 Task: Create a due date automation when advanced on, 2 days after a card is due add dates due today at 11:00 AM.
Action: Mouse moved to (1366, 110)
Screenshot: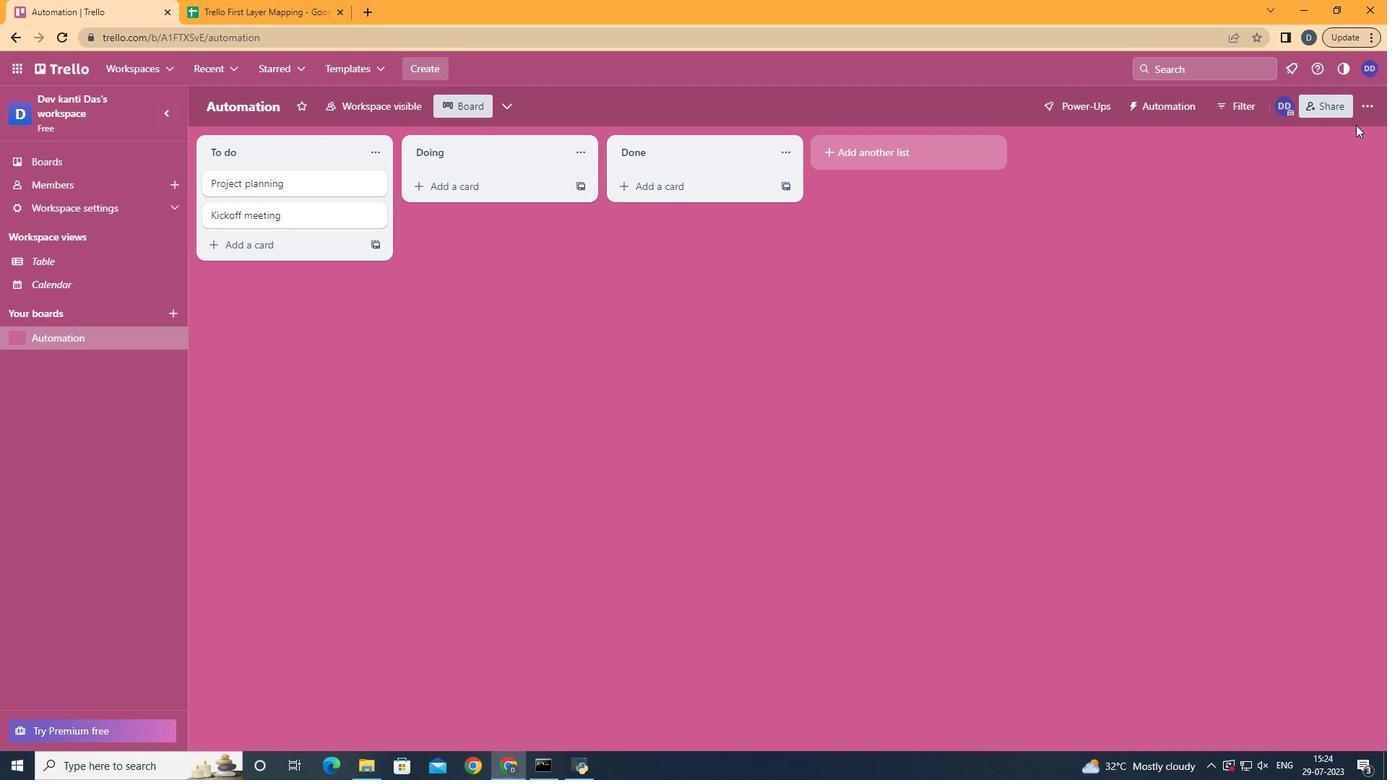 
Action: Mouse pressed left at (1366, 110)
Screenshot: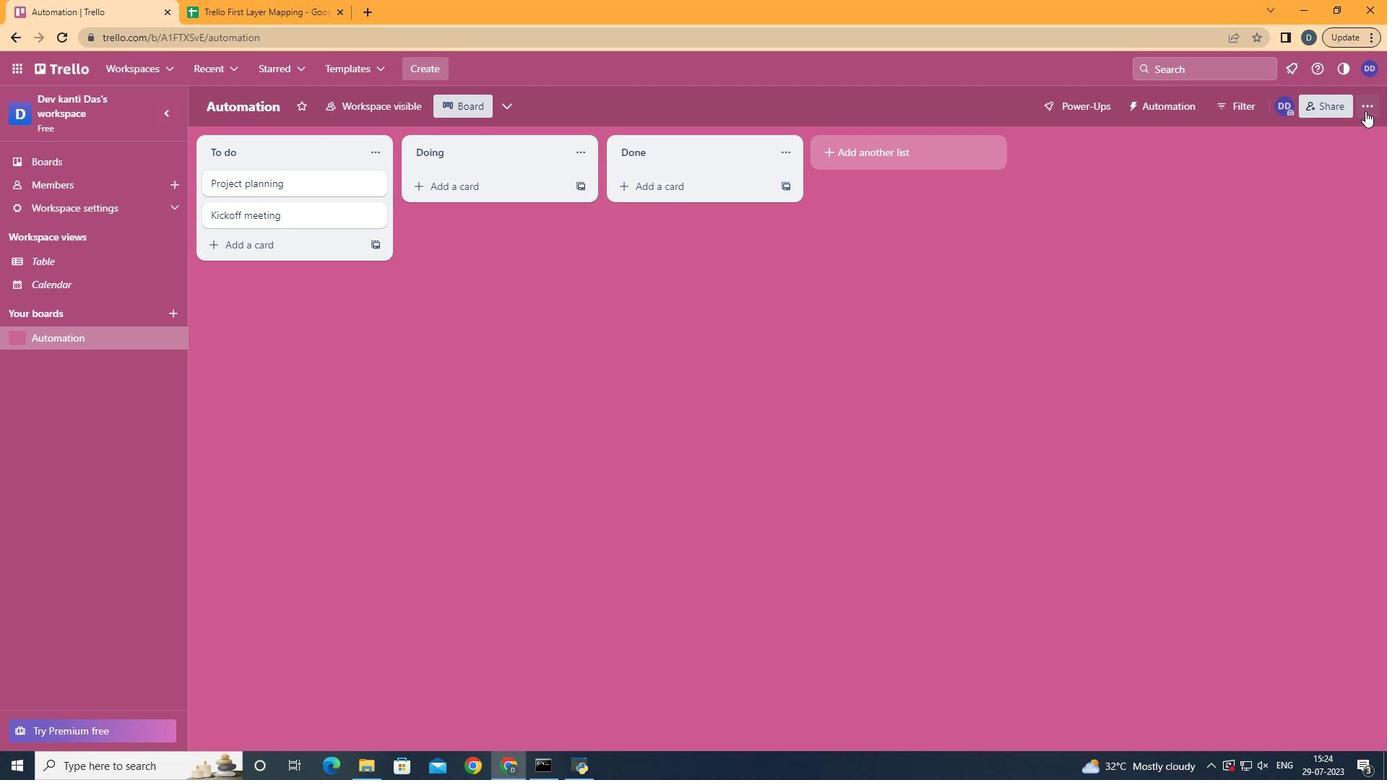 
Action: Mouse moved to (1254, 314)
Screenshot: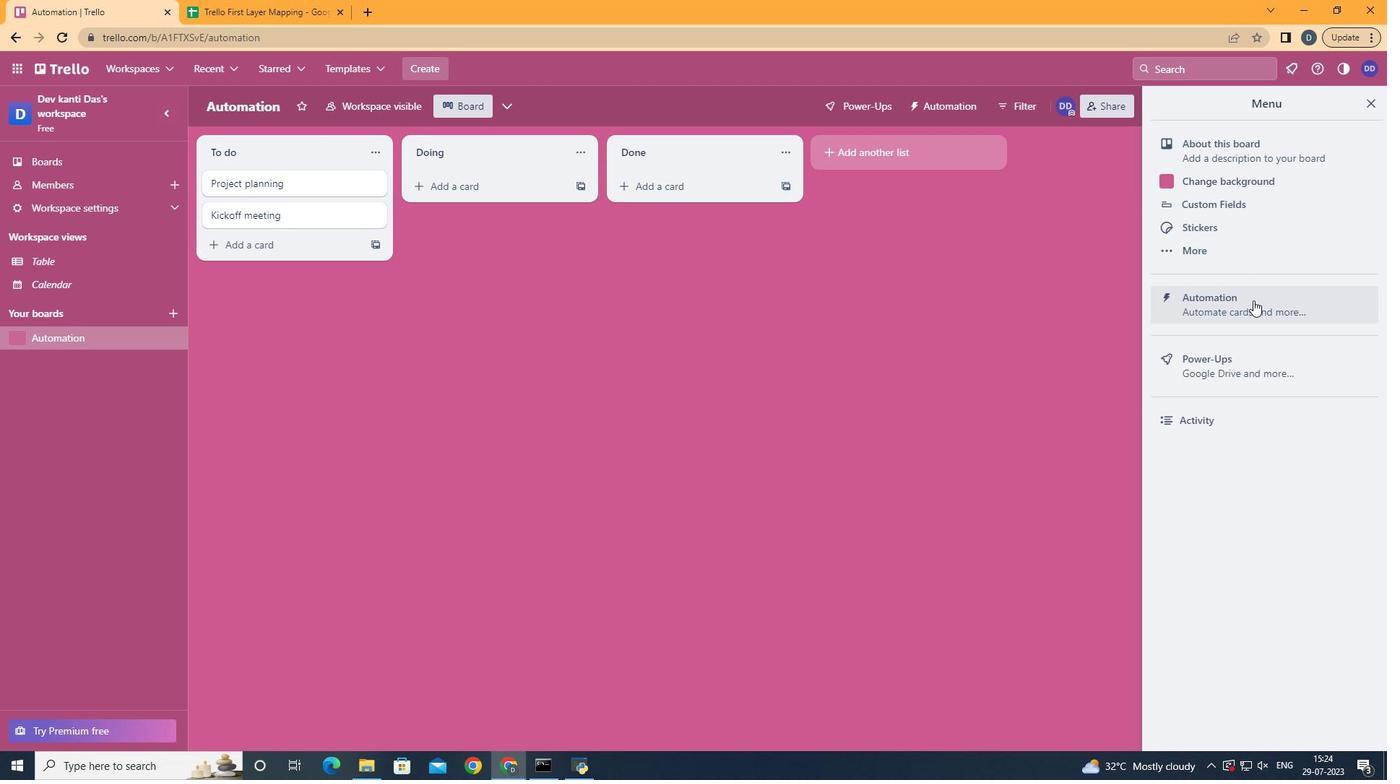 
Action: Mouse pressed left at (1254, 314)
Screenshot: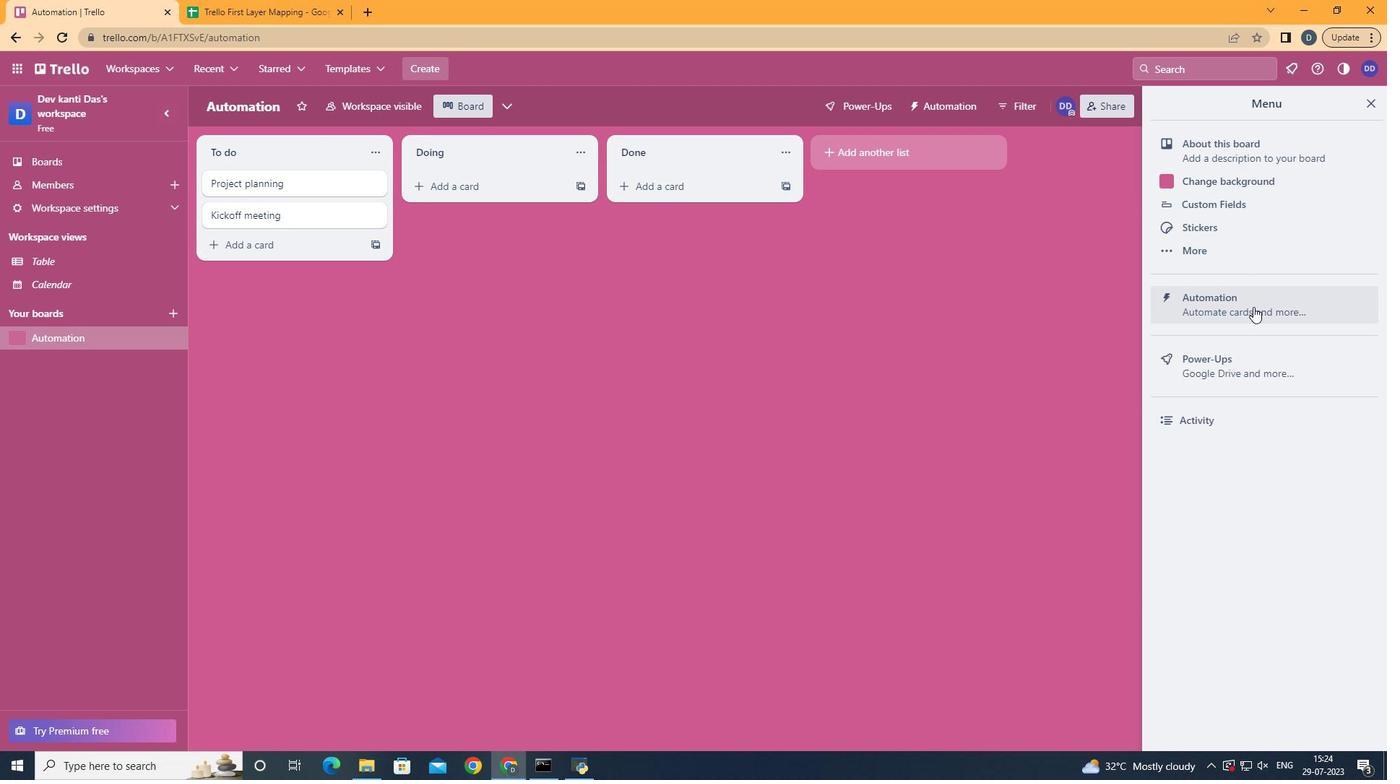 
Action: Mouse moved to (258, 289)
Screenshot: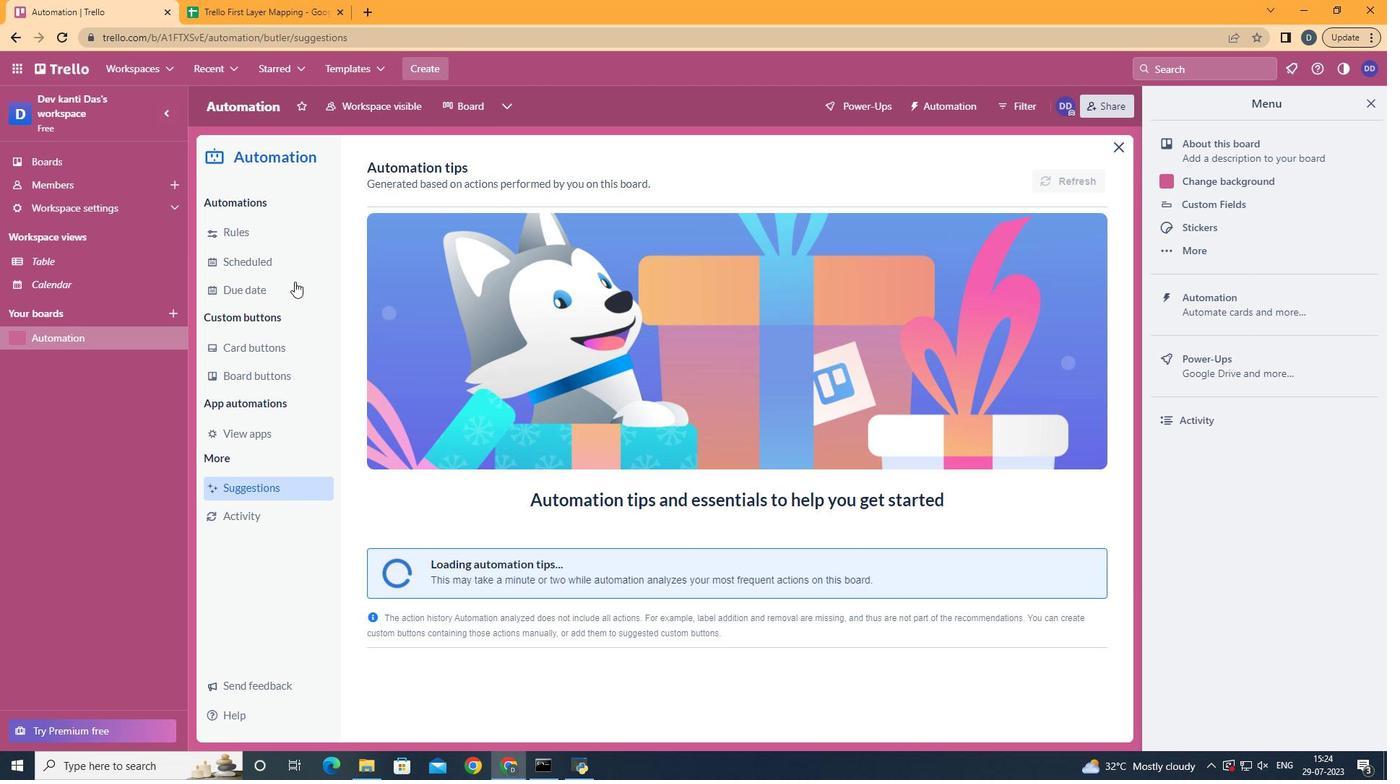 
Action: Mouse pressed left at (258, 289)
Screenshot: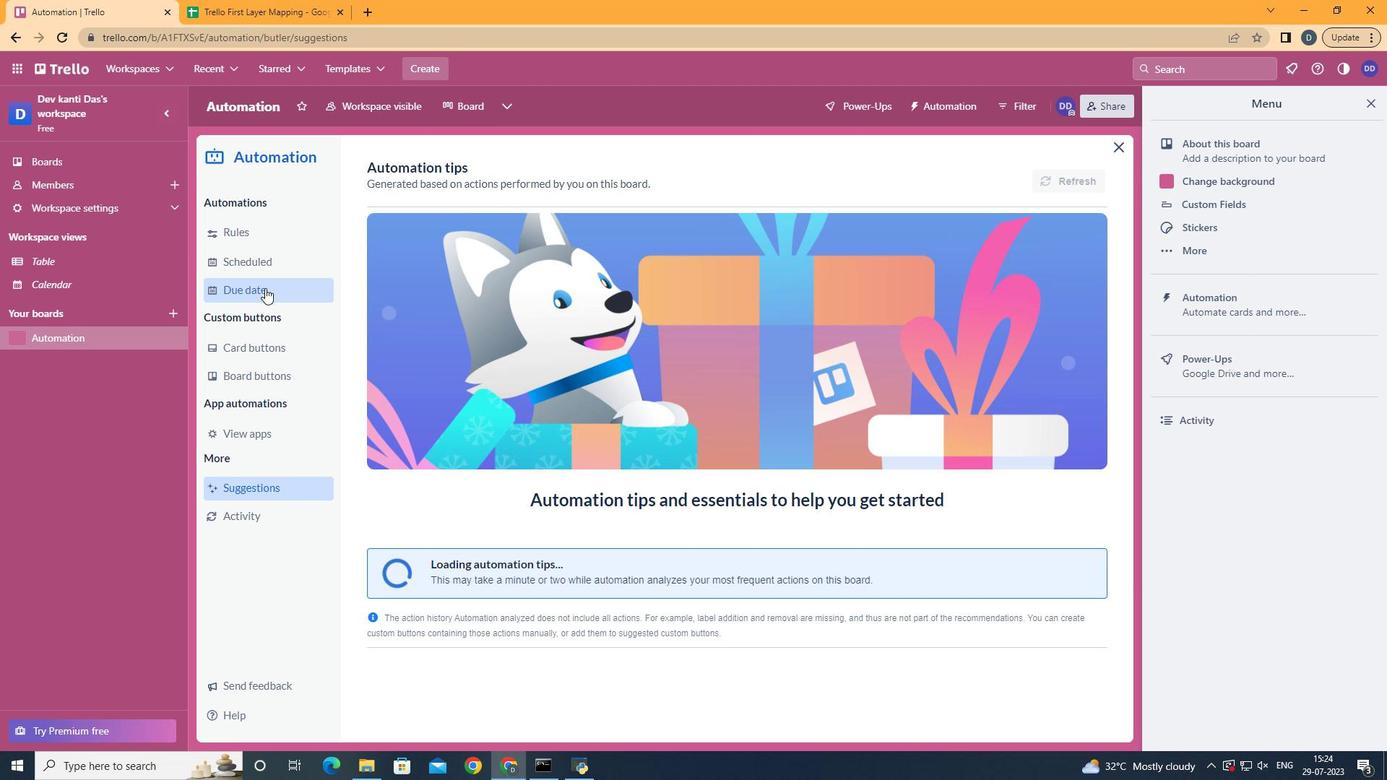 
Action: Mouse moved to (1014, 166)
Screenshot: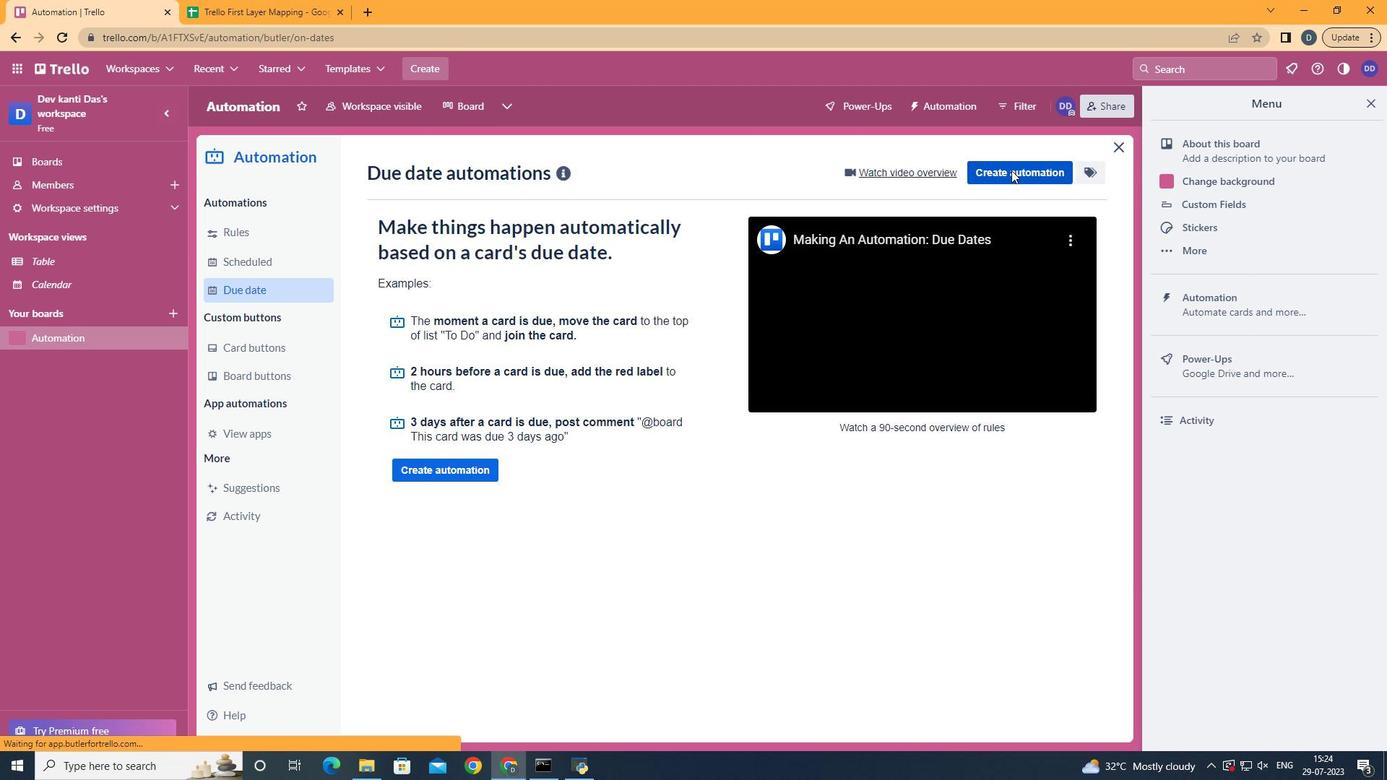 
Action: Mouse pressed left at (1014, 166)
Screenshot: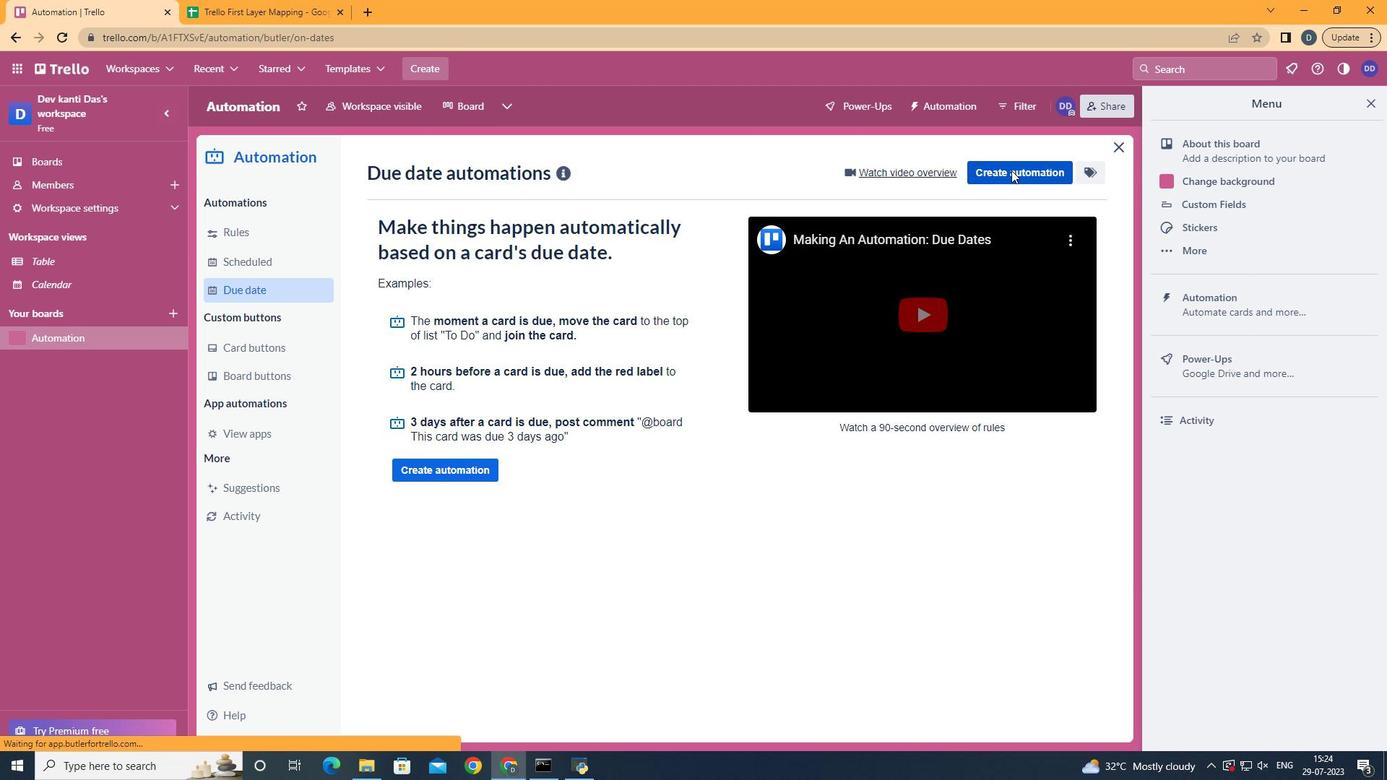 
Action: Mouse moved to (804, 304)
Screenshot: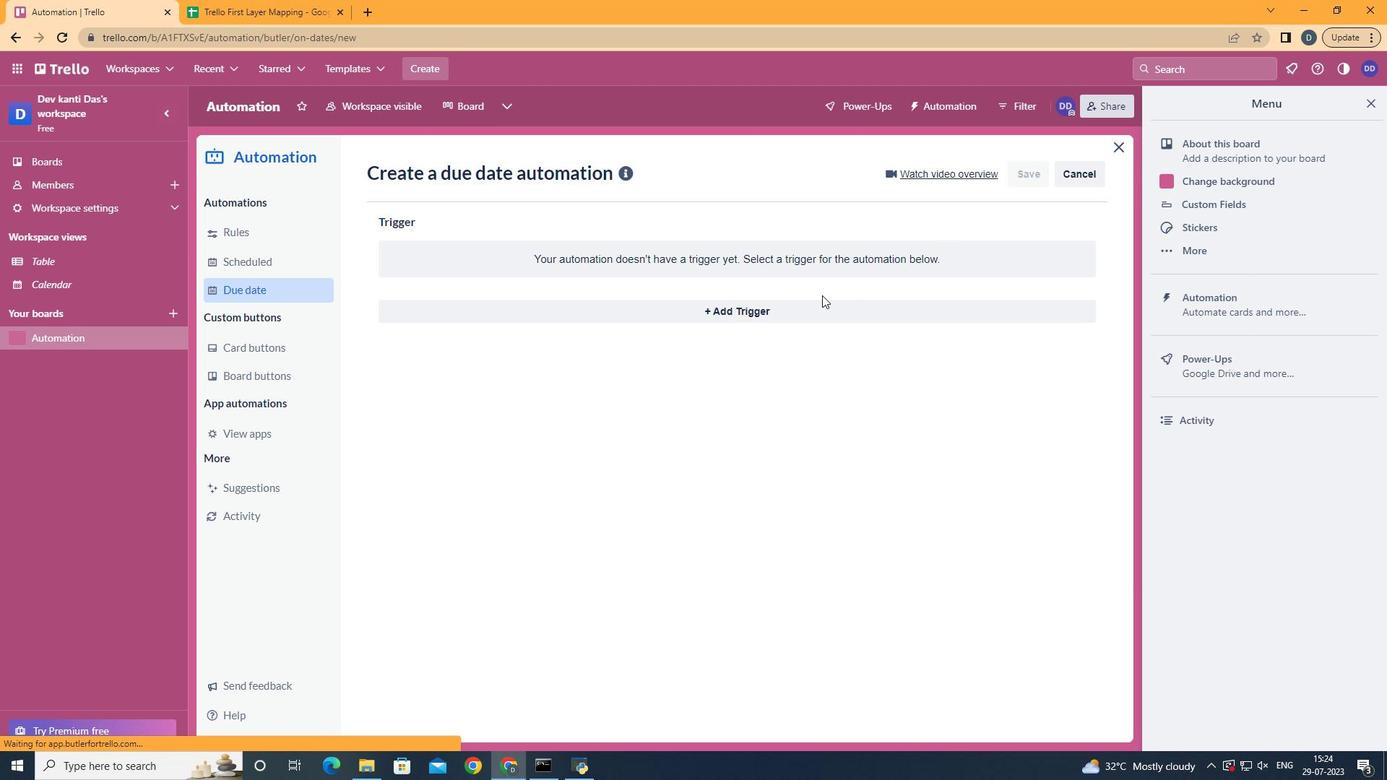 
Action: Mouse pressed left at (804, 304)
Screenshot: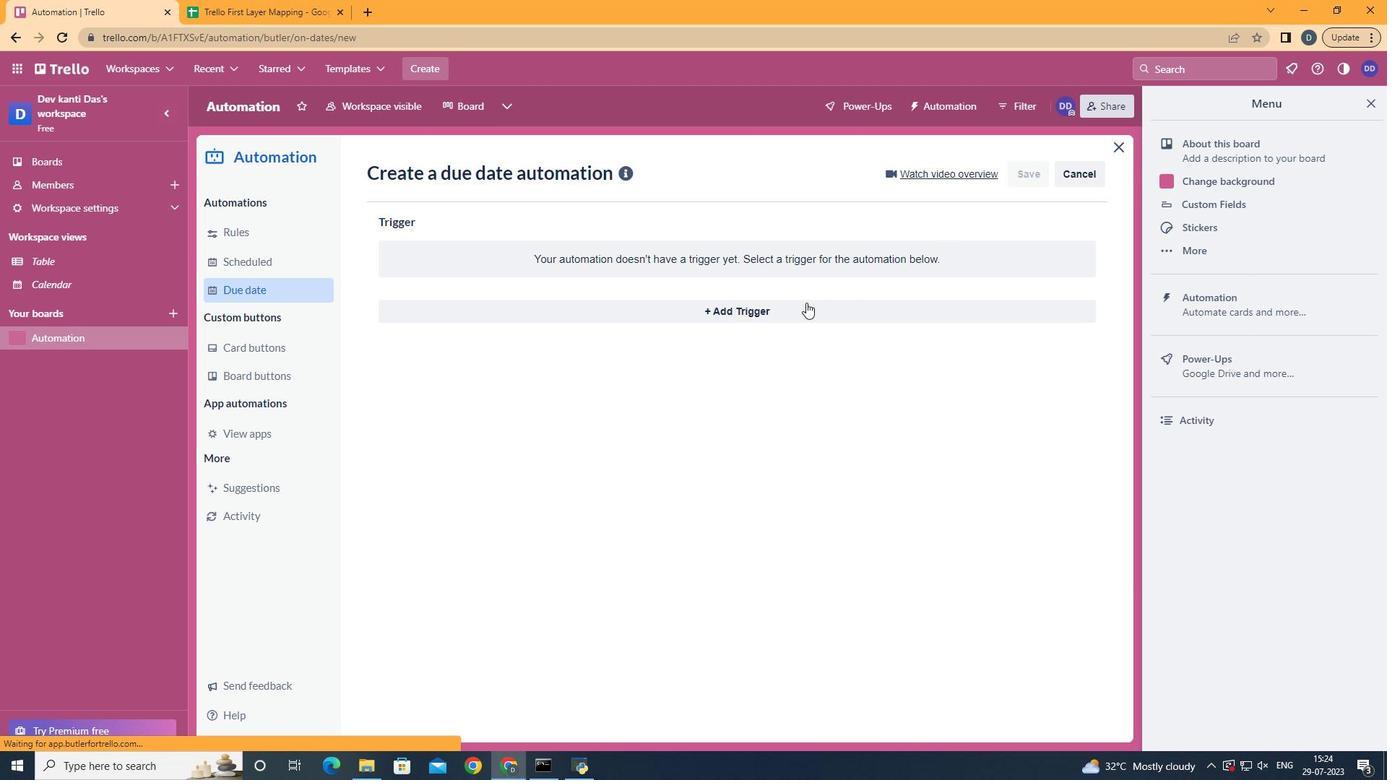 
Action: Mouse moved to (516, 587)
Screenshot: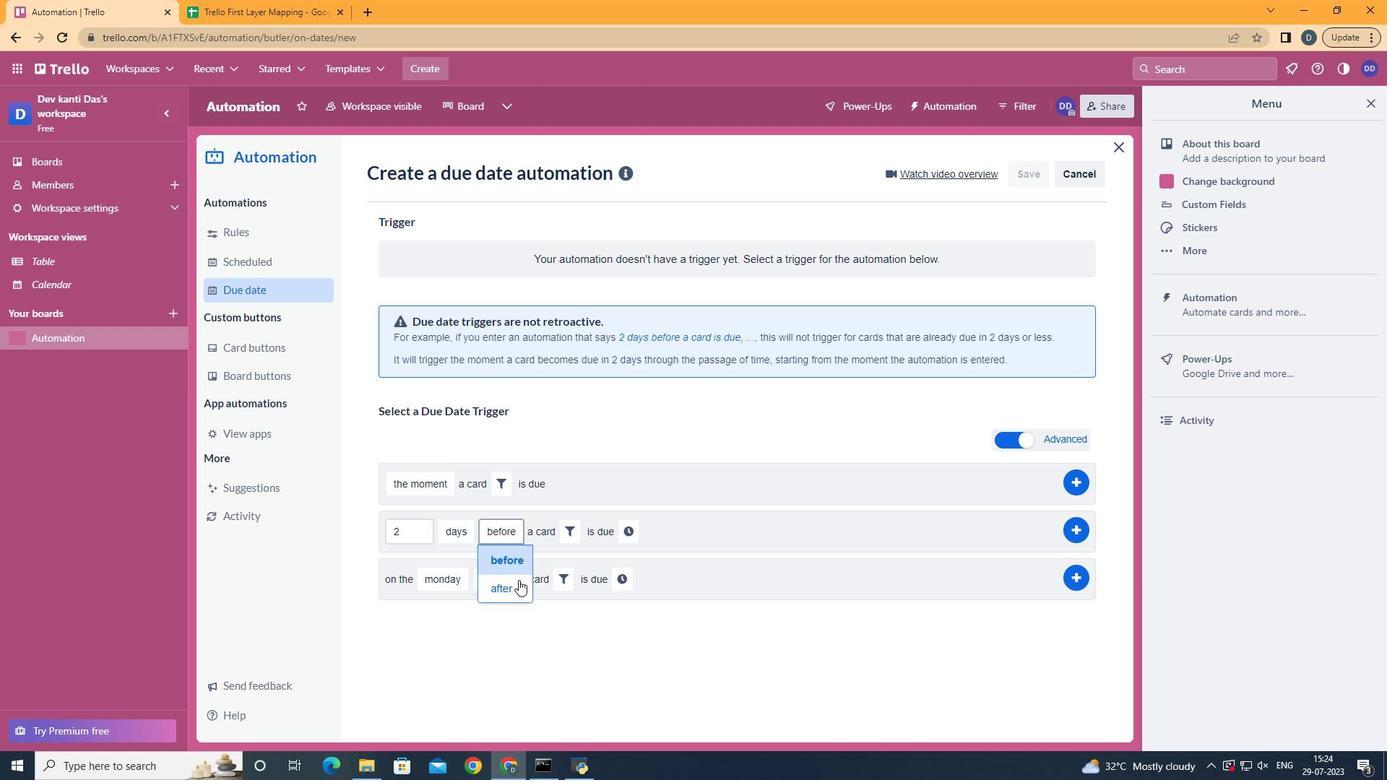 
Action: Mouse pressed left at (516, 587)
Screenshot: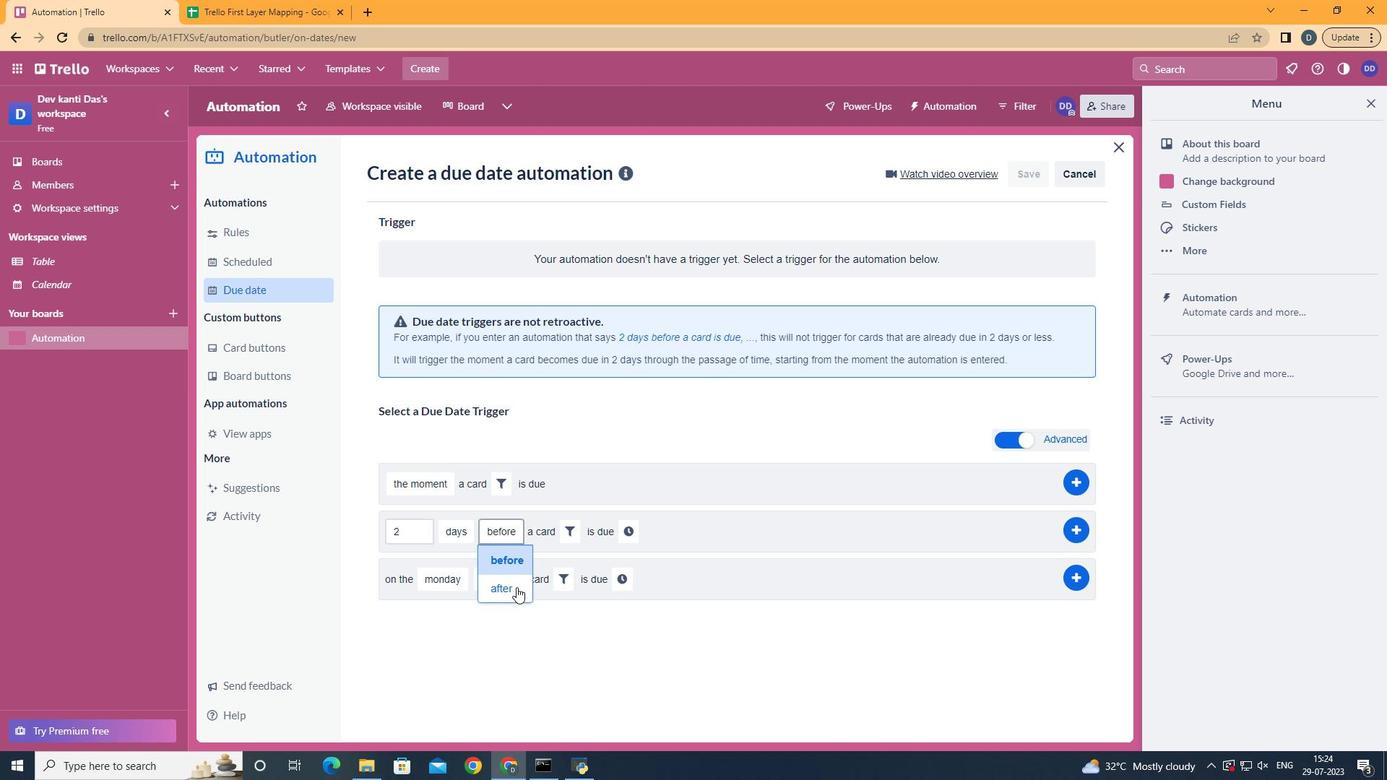 
Action: Mouse moved to (568, 531)
Screenshot: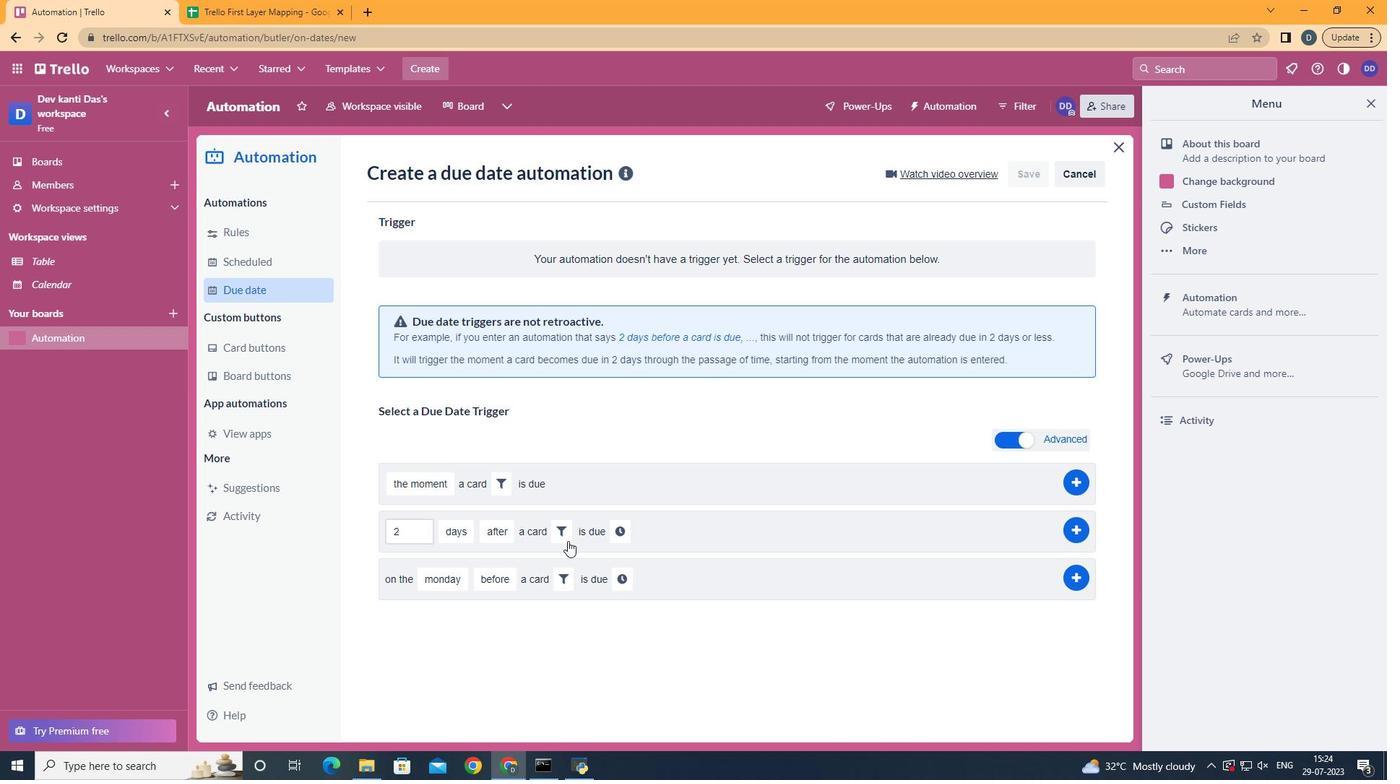 
Action: Mouse pressed left at (568, 531)
Screenshot: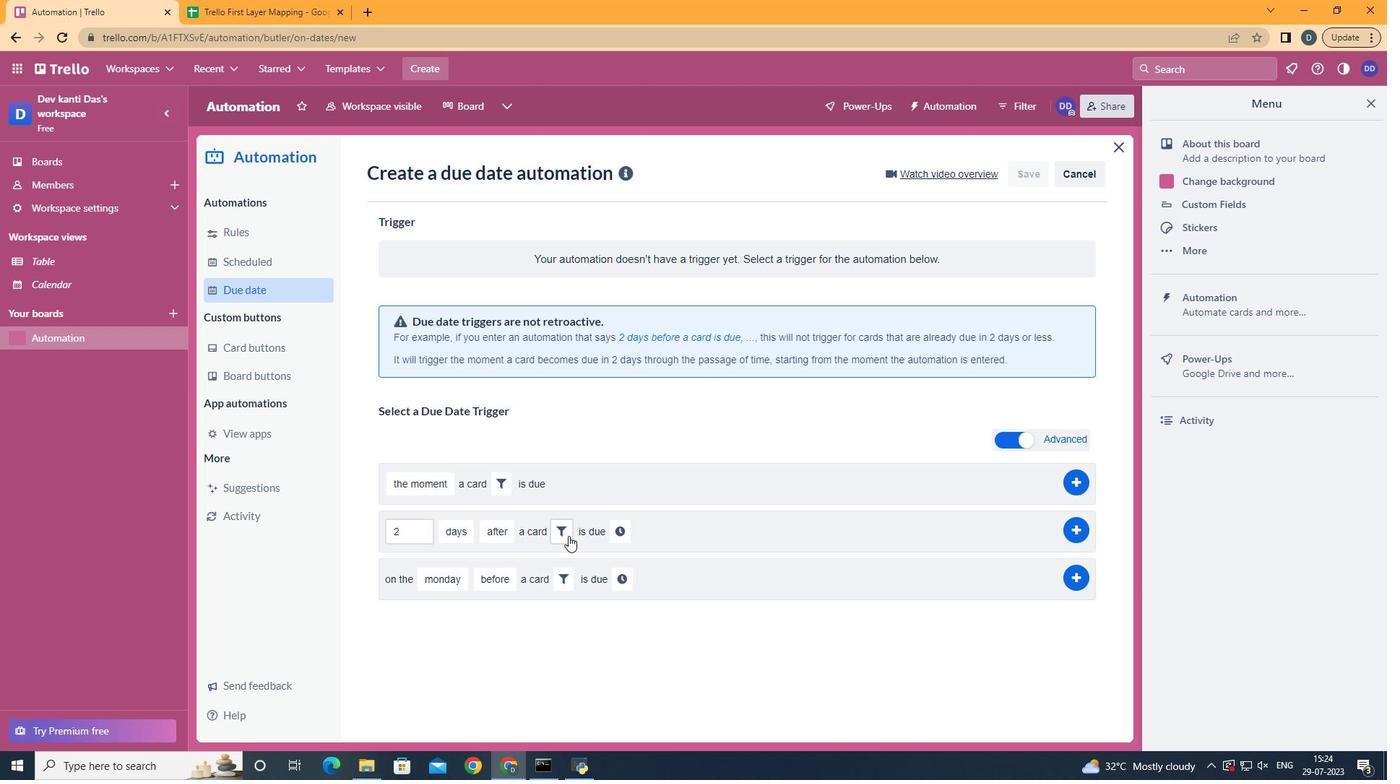 
Action: Mouse moved to (647, 568)
Screenshot: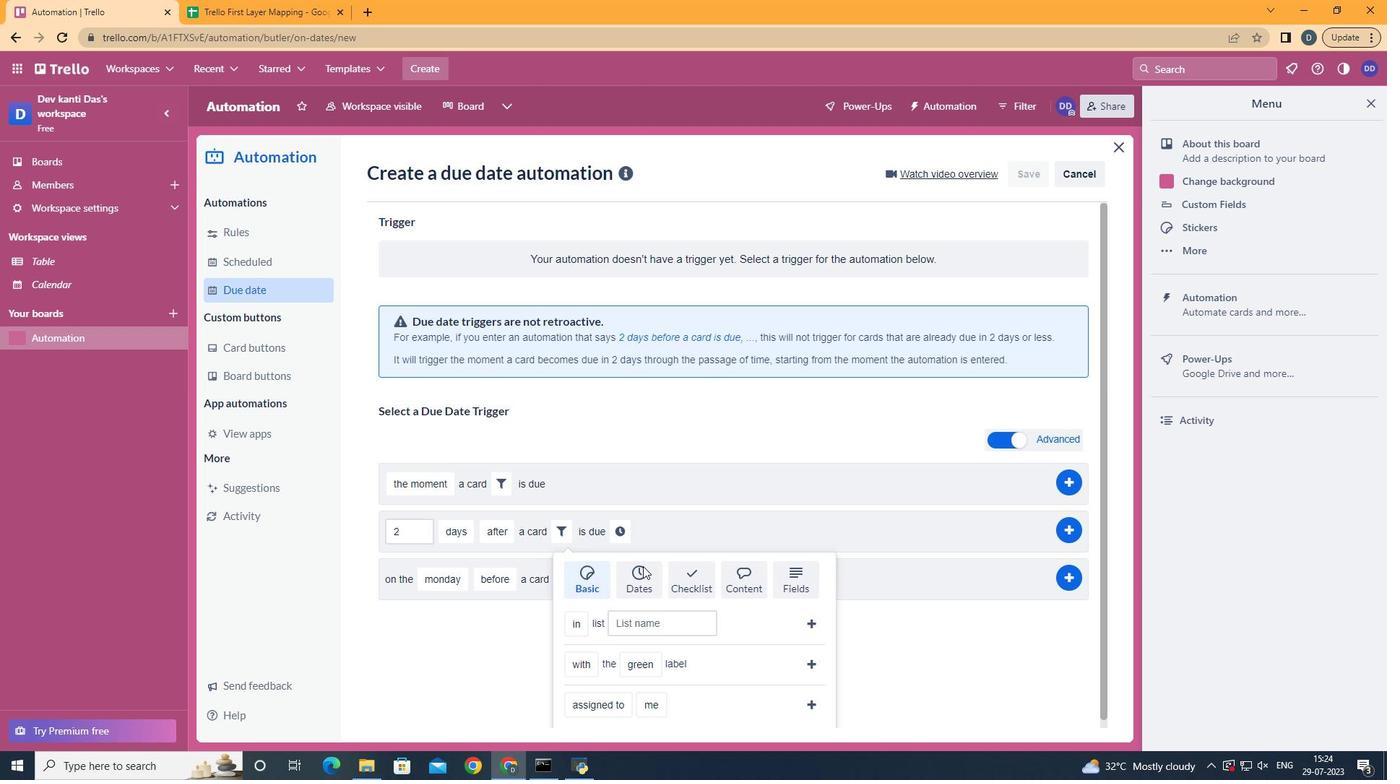 
Action: Mouse pressed left at (647, 568)
Screenshot: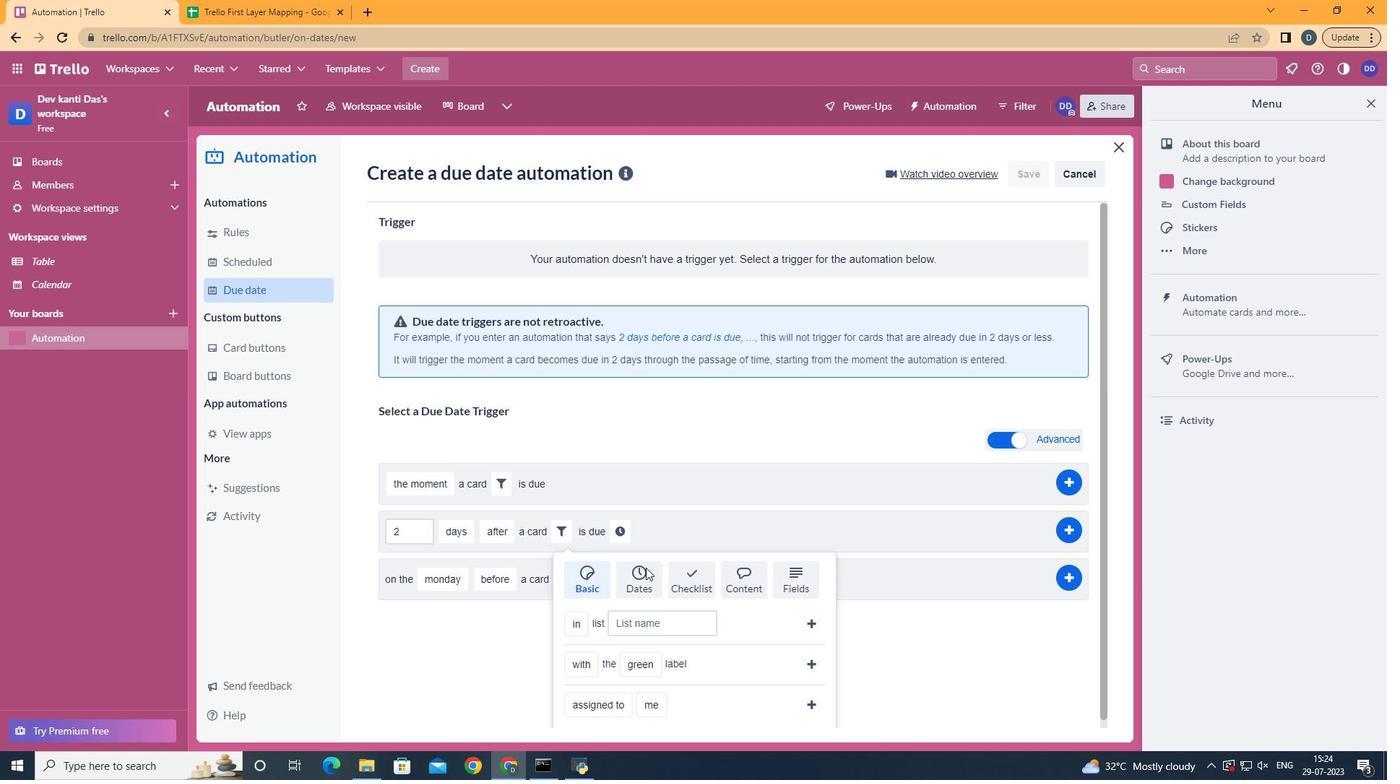 
Action: Mouse moved to (669, 653)
Screenshot: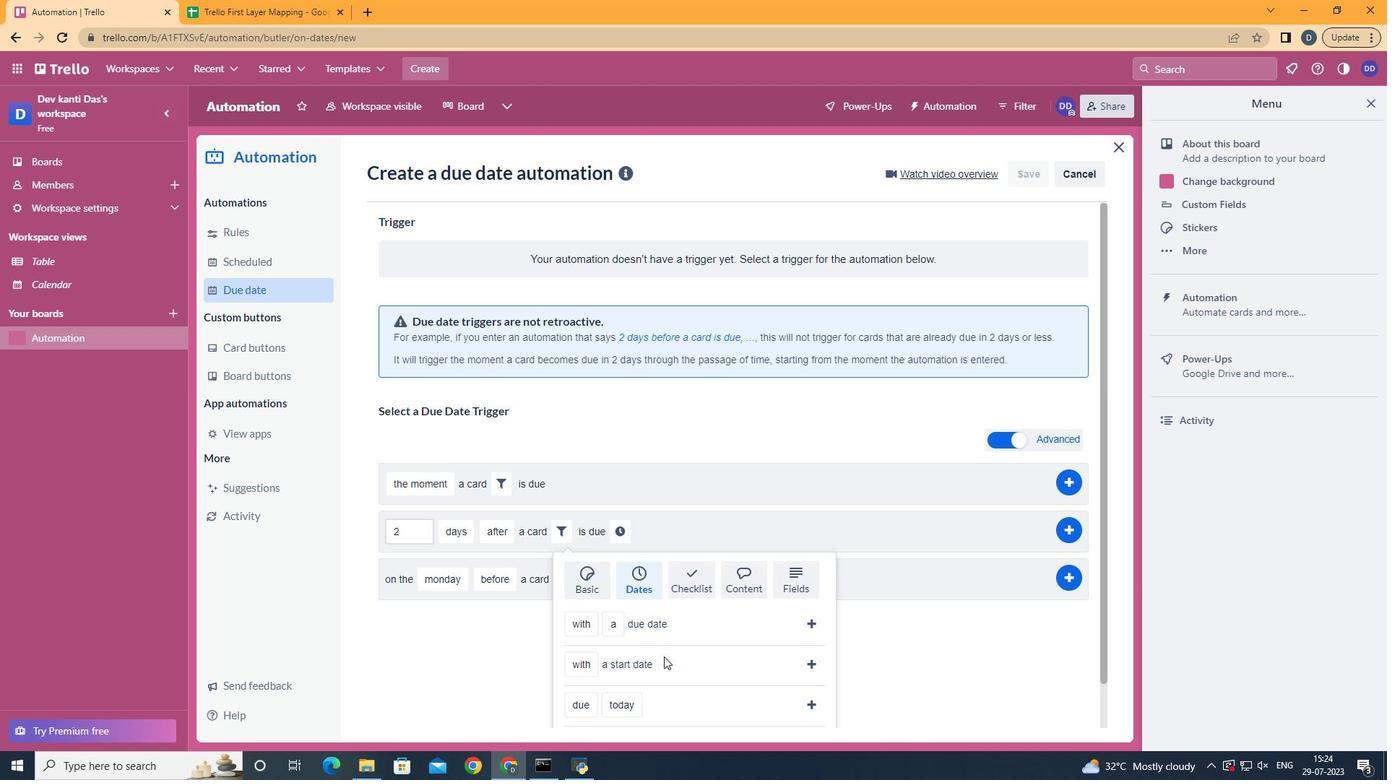 
Action: Mouse scrolled (669, 652) with delta (0, 0)
Screenshot: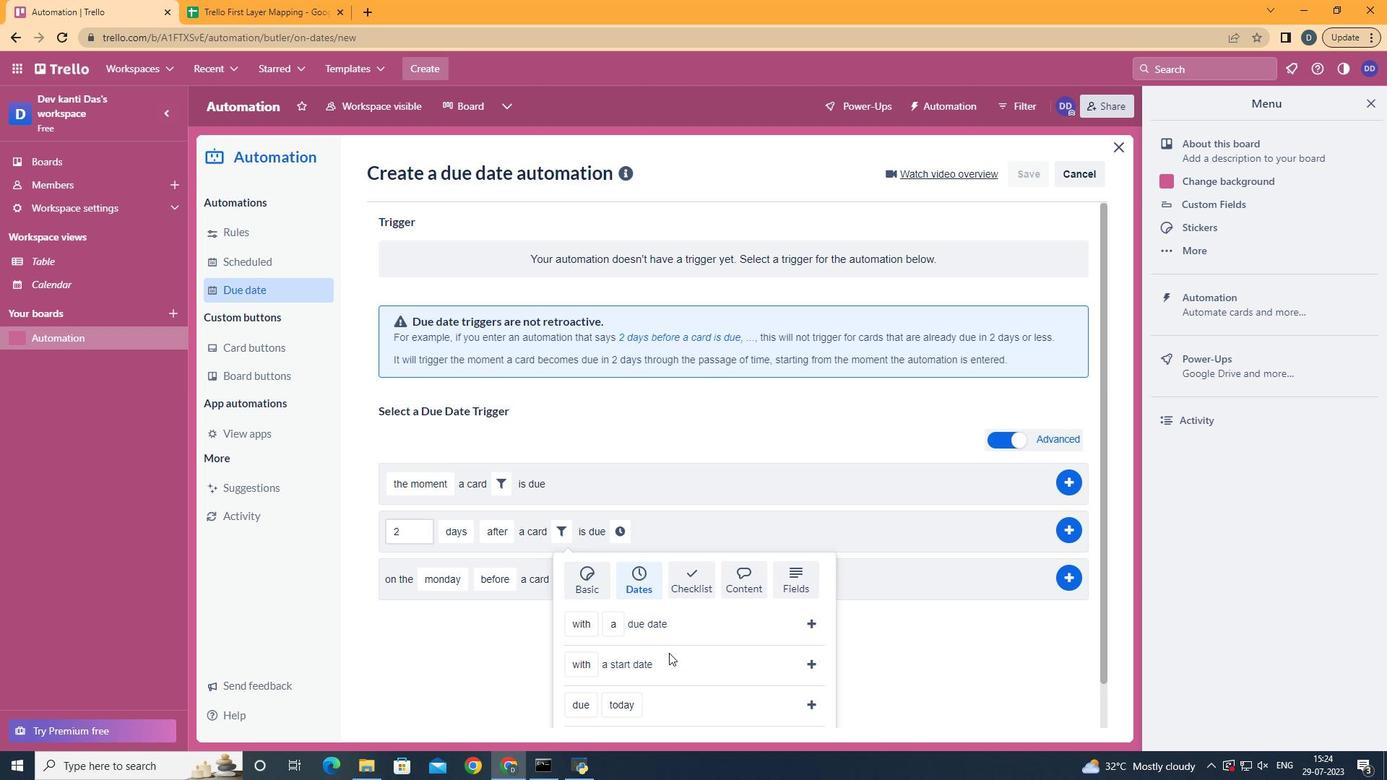 
Action: Mouse scrolled (669, 652) with delta (0, 0)
Screenshot: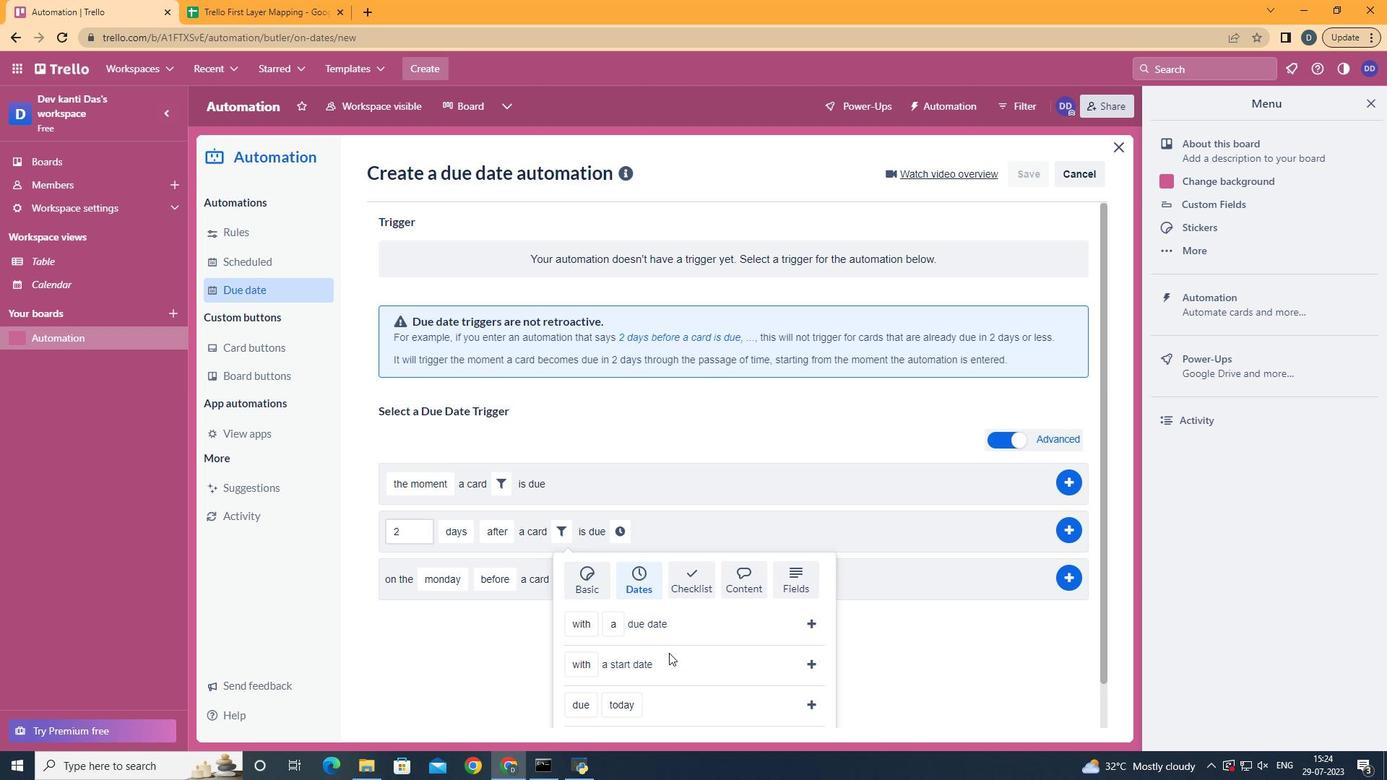 
Action: Mouse scrolled (669, 652) with delta (0, 0)
Screenshot: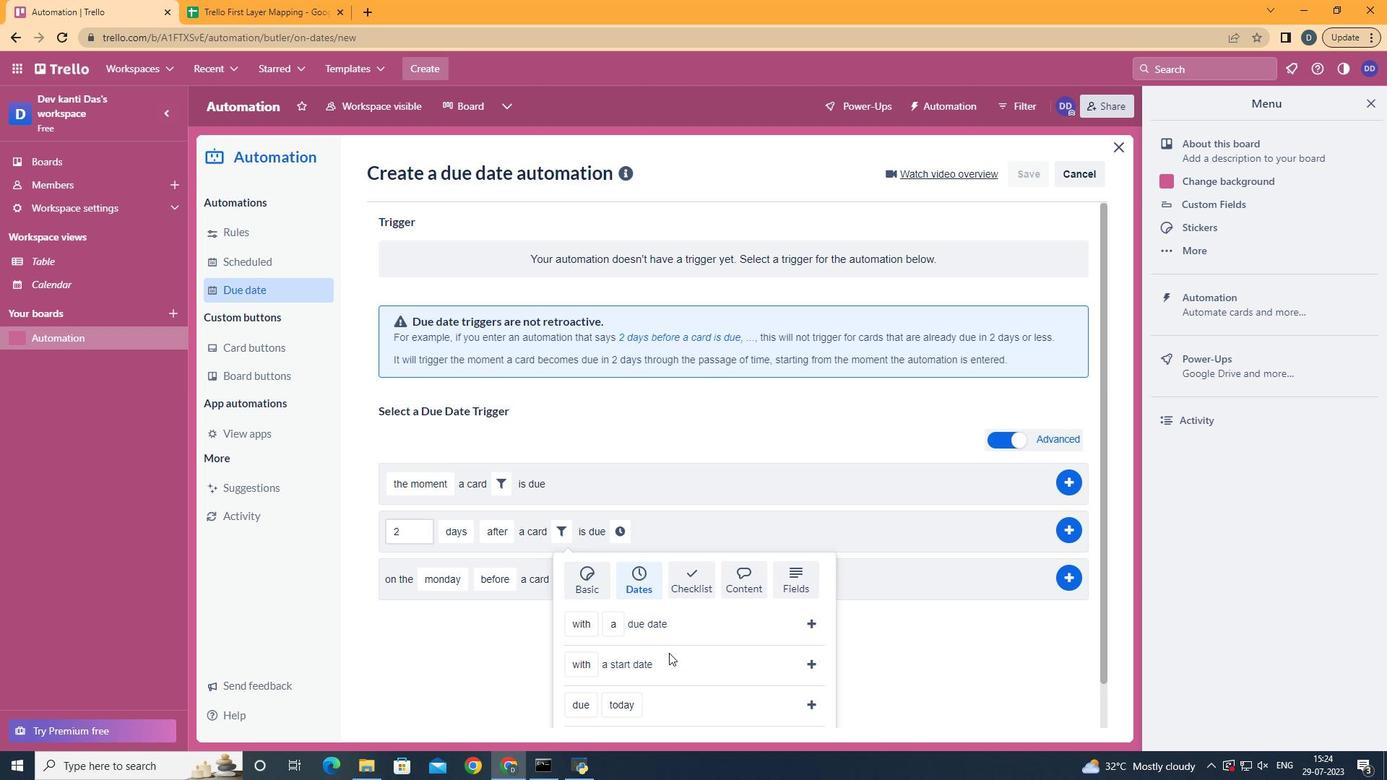 
Action: Mouse moved to (607, 549)
Screenshot: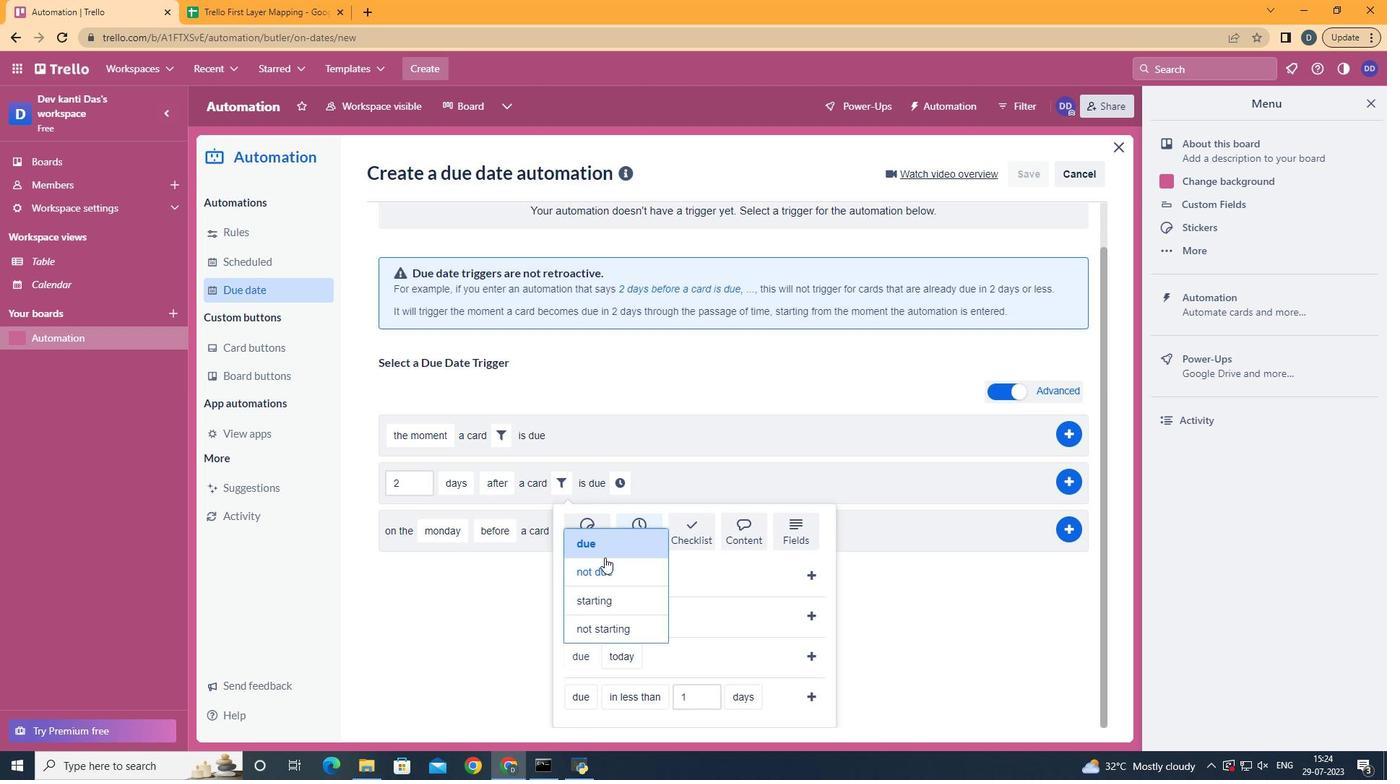 
Action: Mouse pressed left at (607, 549)
Screenshot: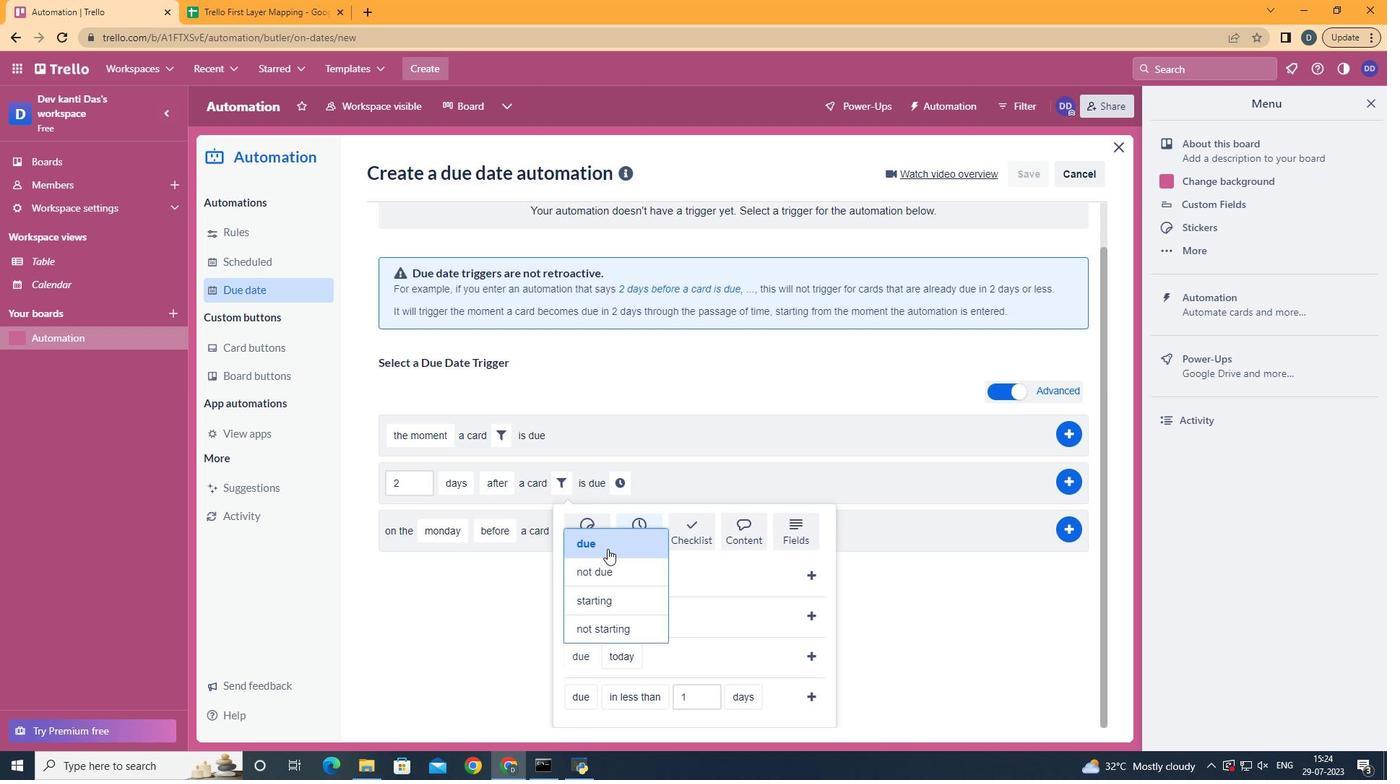 
Action: Mouse moved to (644, 478)
Screenshot: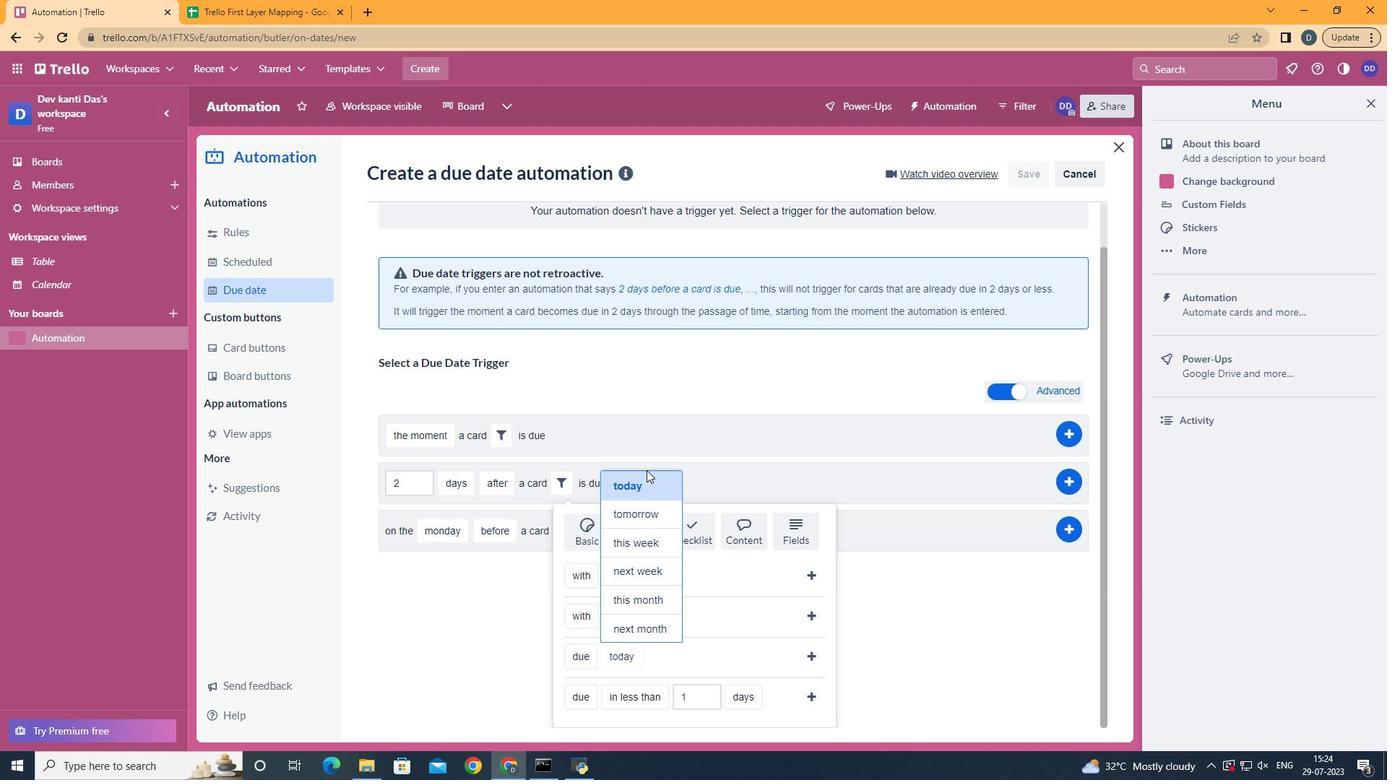 
Action: Mouse pressed left at (644, 478)
Screenshot: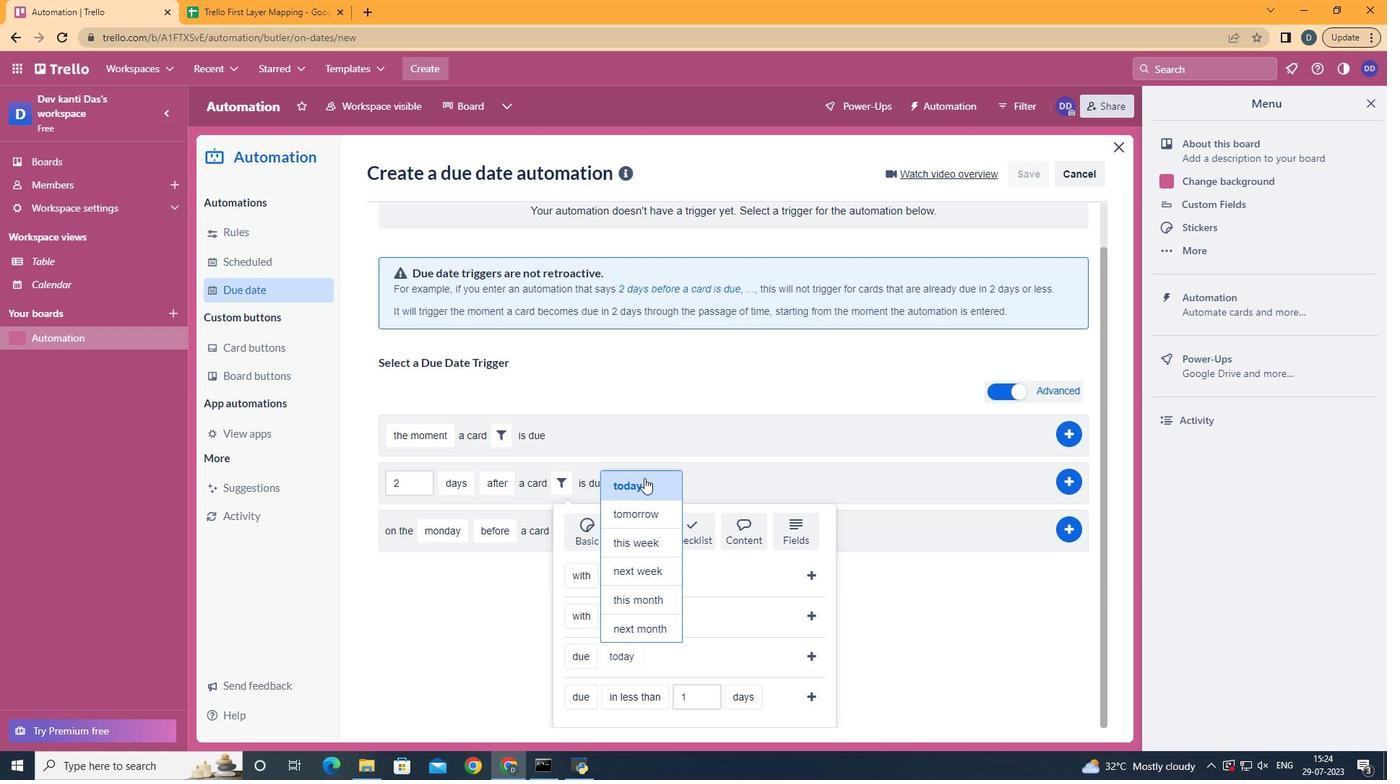 
Action: Mouse moved to (807, 656)
Screenshot: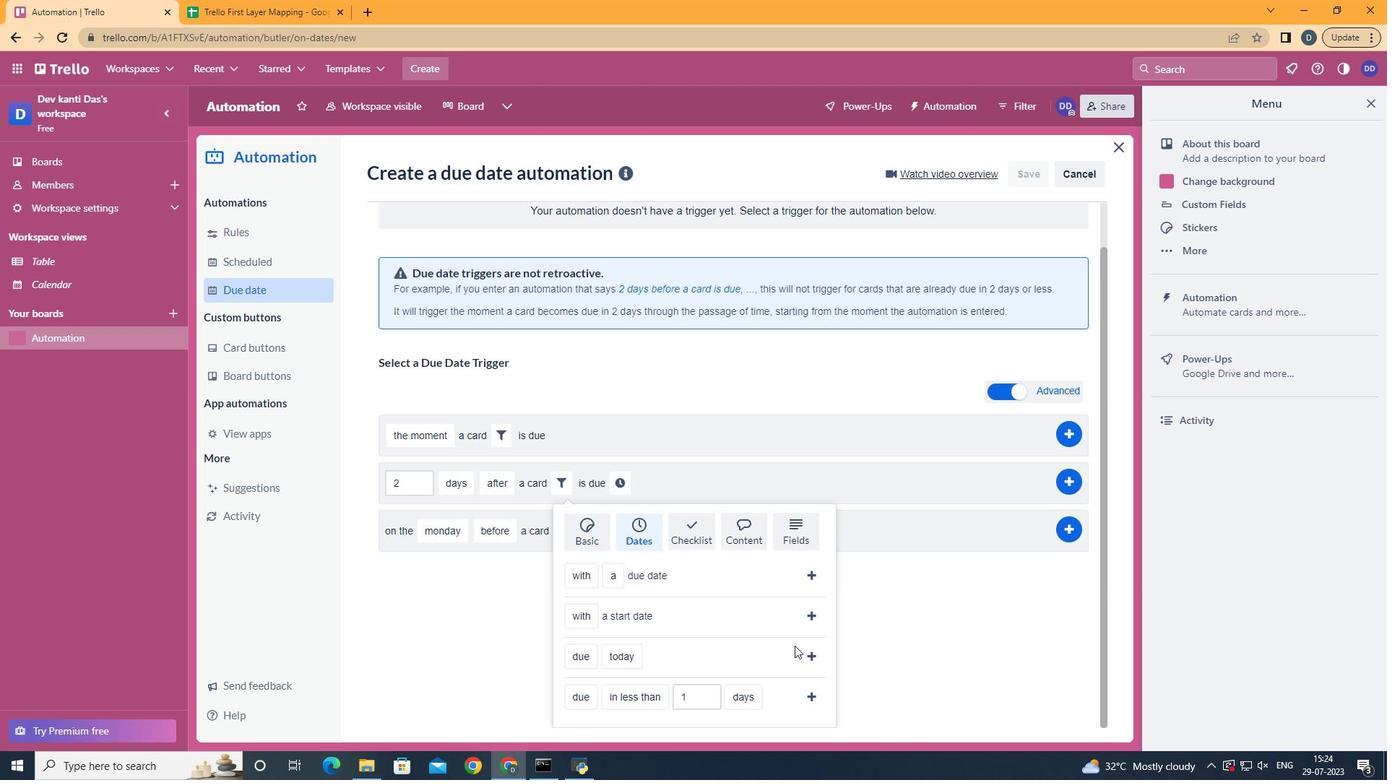 
Action: Mouse pressed left at (807, 656)
Screenshot: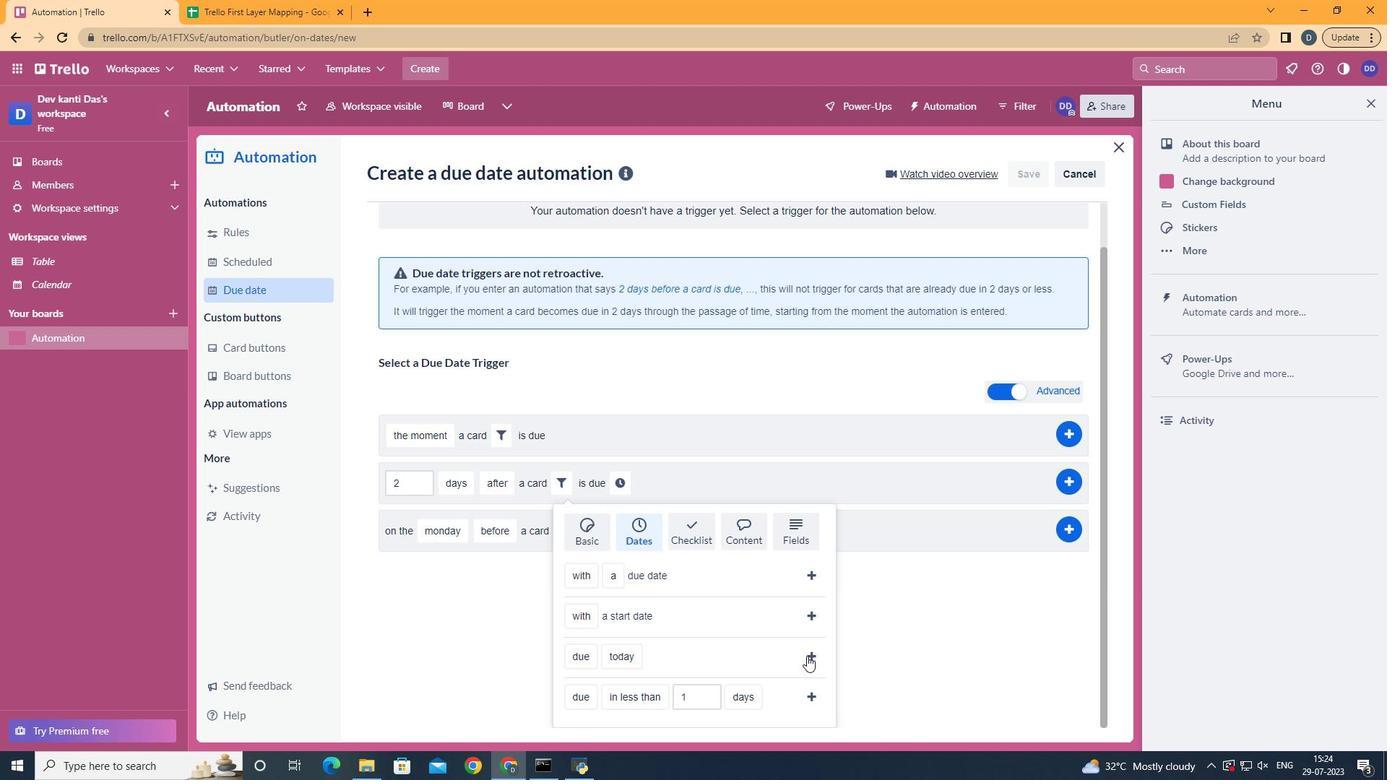 
Action: Mouse moved to (693, 539)
Screenshot: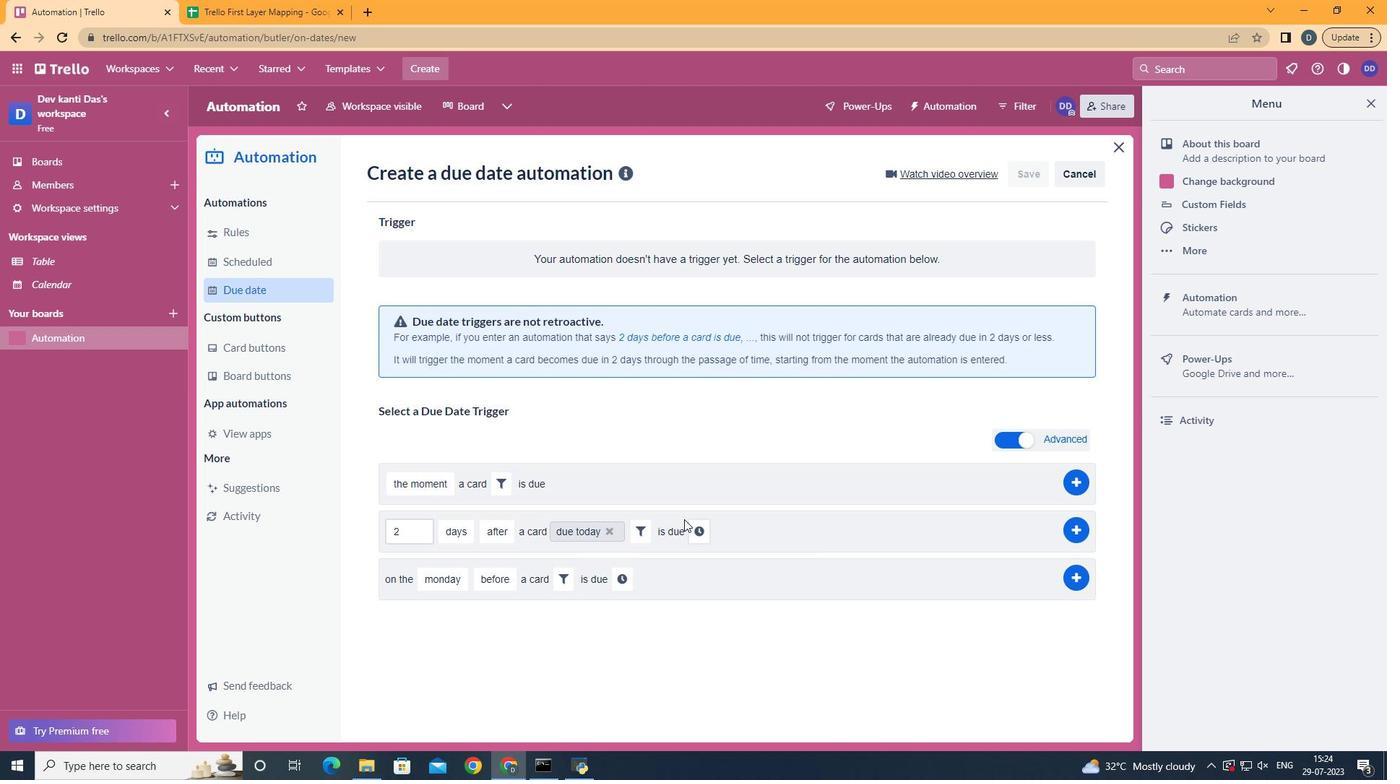 
Action: Mouse pressed left at (693, 539)
Screenshot: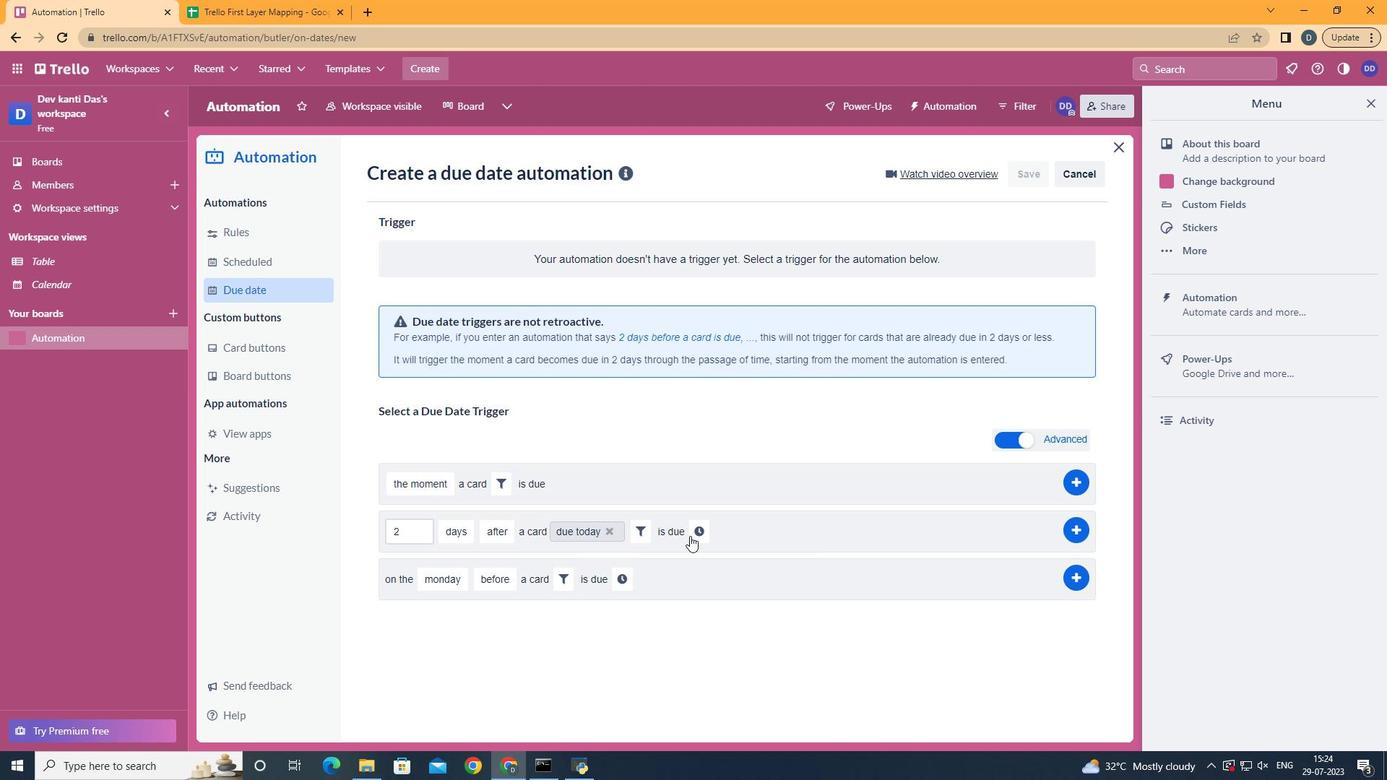 
Action: Mouse moved to (727, 534)
Screenshot: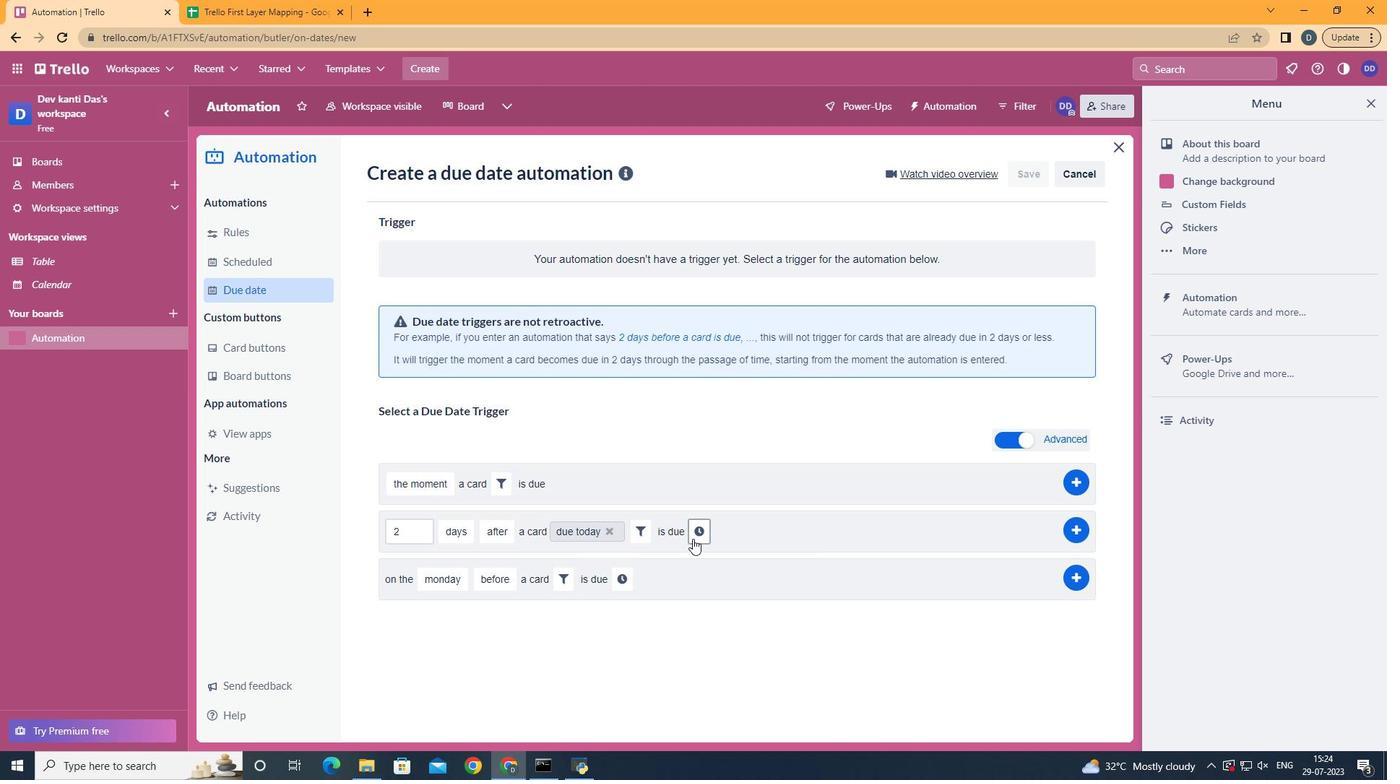 
Action: Mouse pressed left at (727, 534)
Screenshot: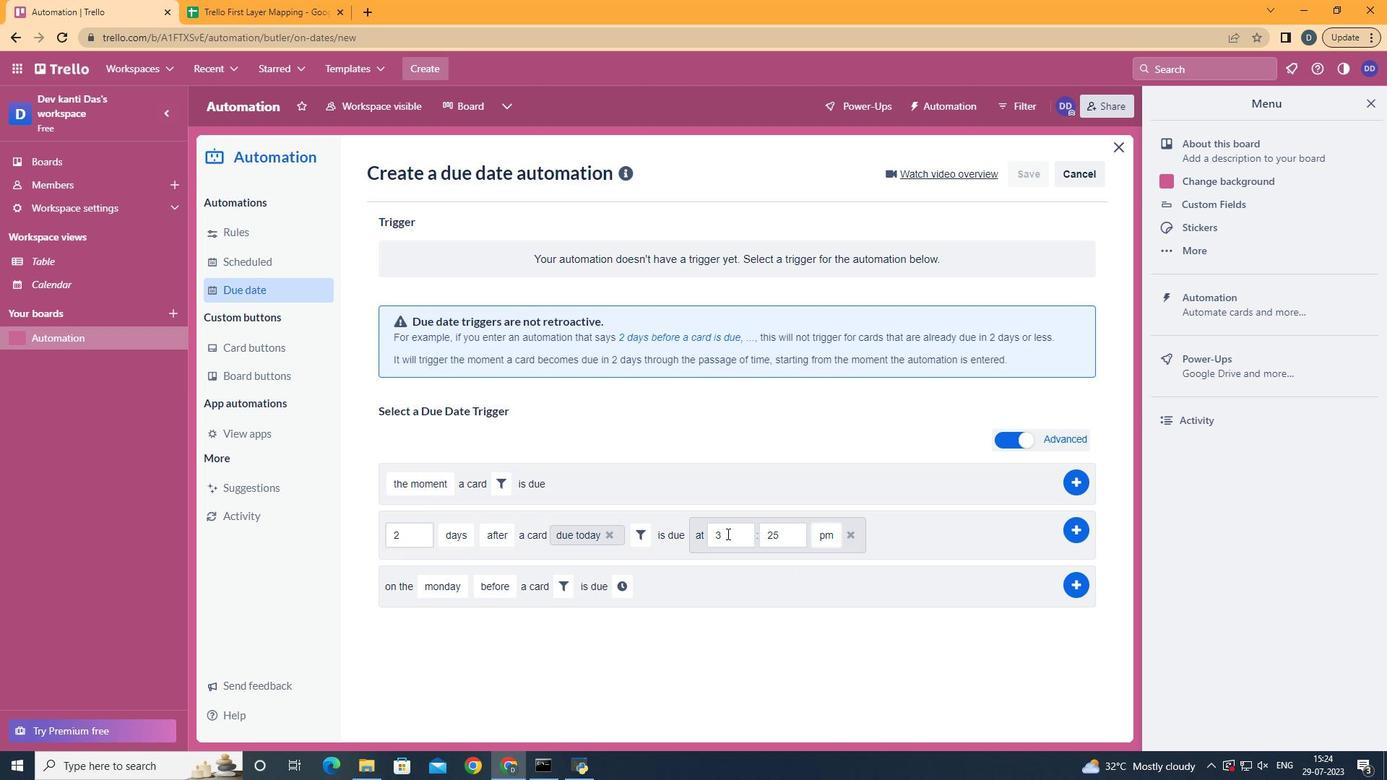
Action: Key pressed <Key.backspace>11
Screenshot: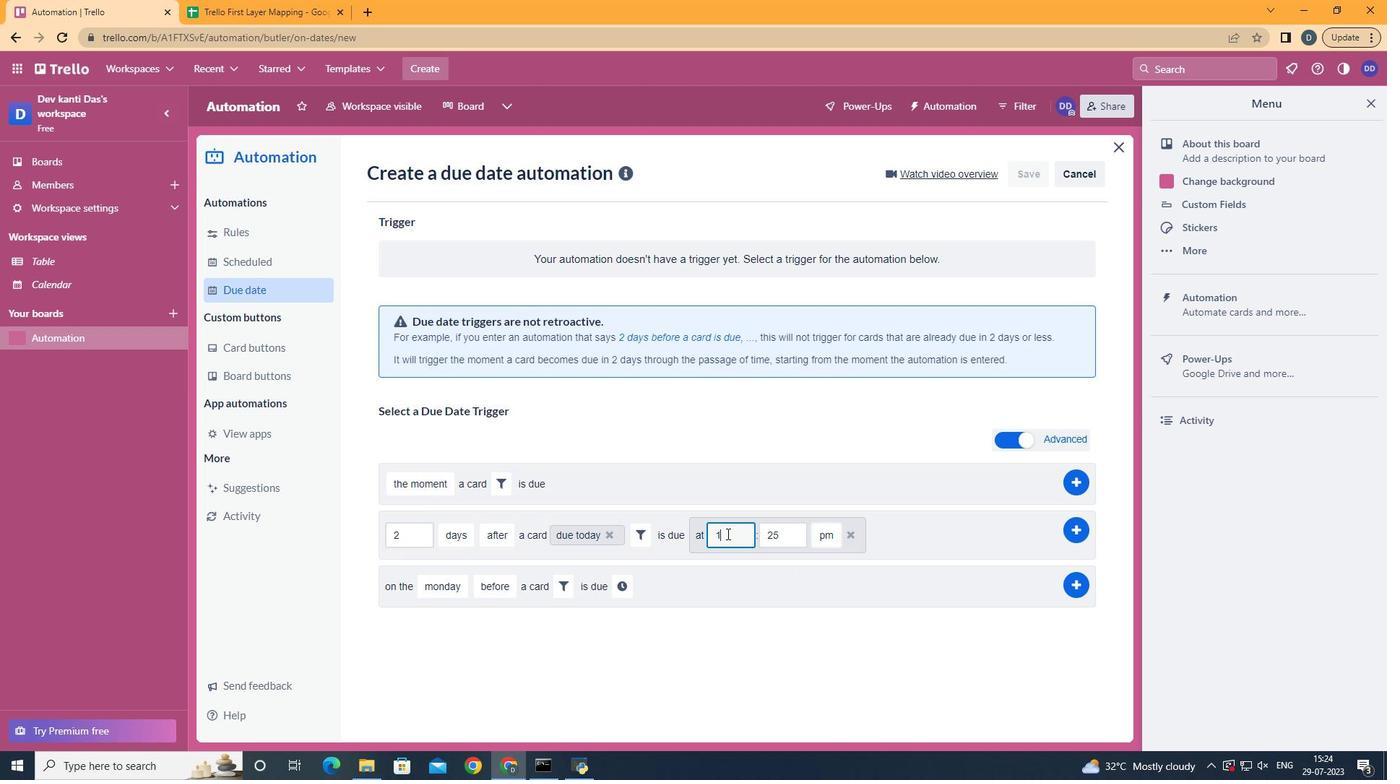 
Action: Mouse moved to (792, 522)
Screenshot: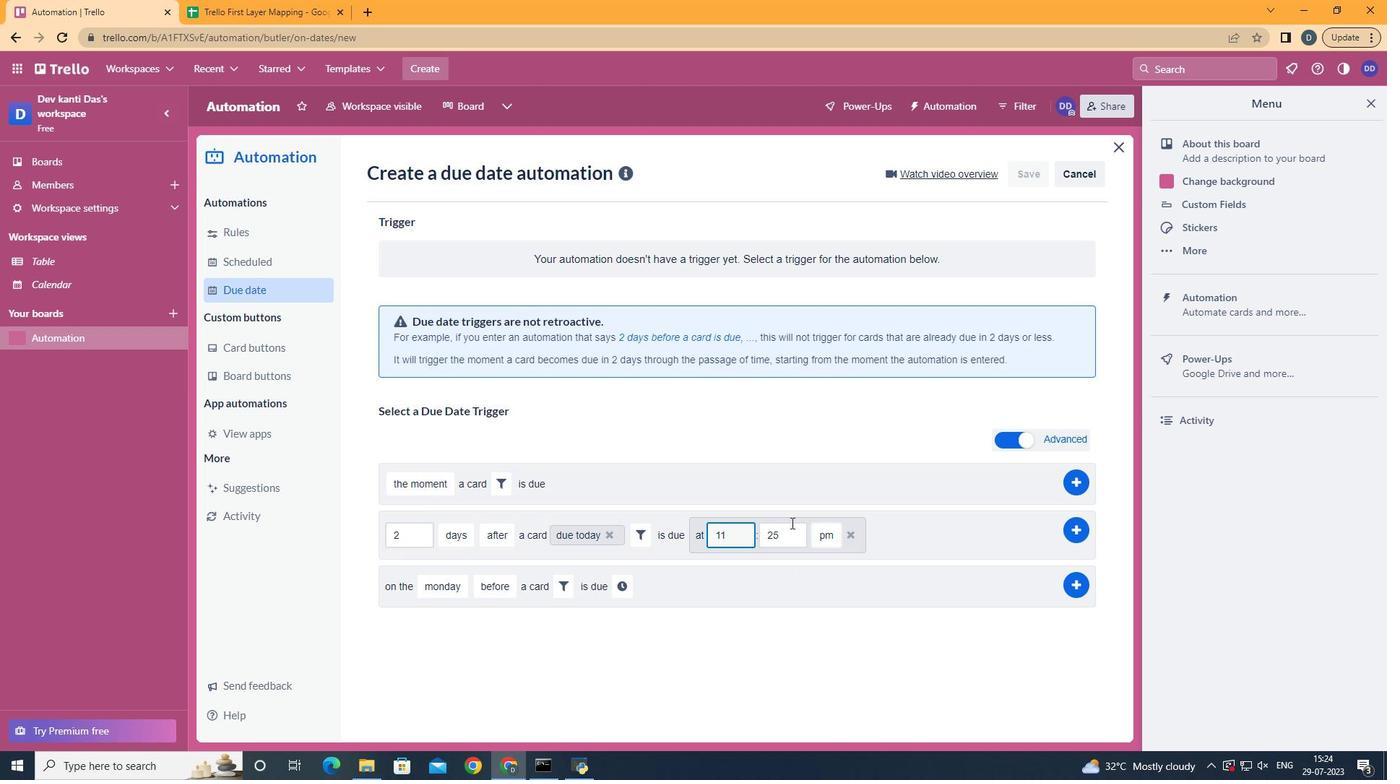 
Action: Mouse pressed left at (792, 522)
Screenshot: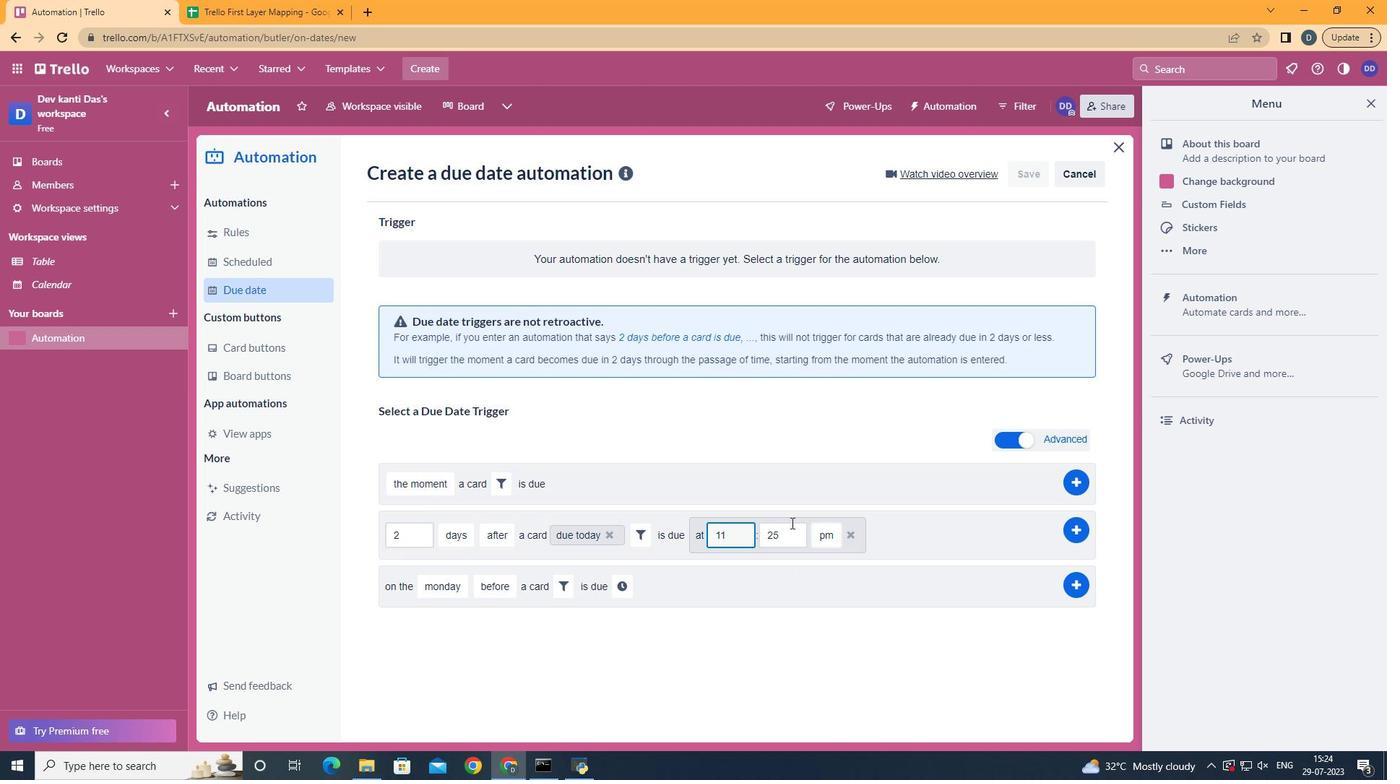 
Action: Key pressed <Key.backspace><Key.backspace>00
Screenshot: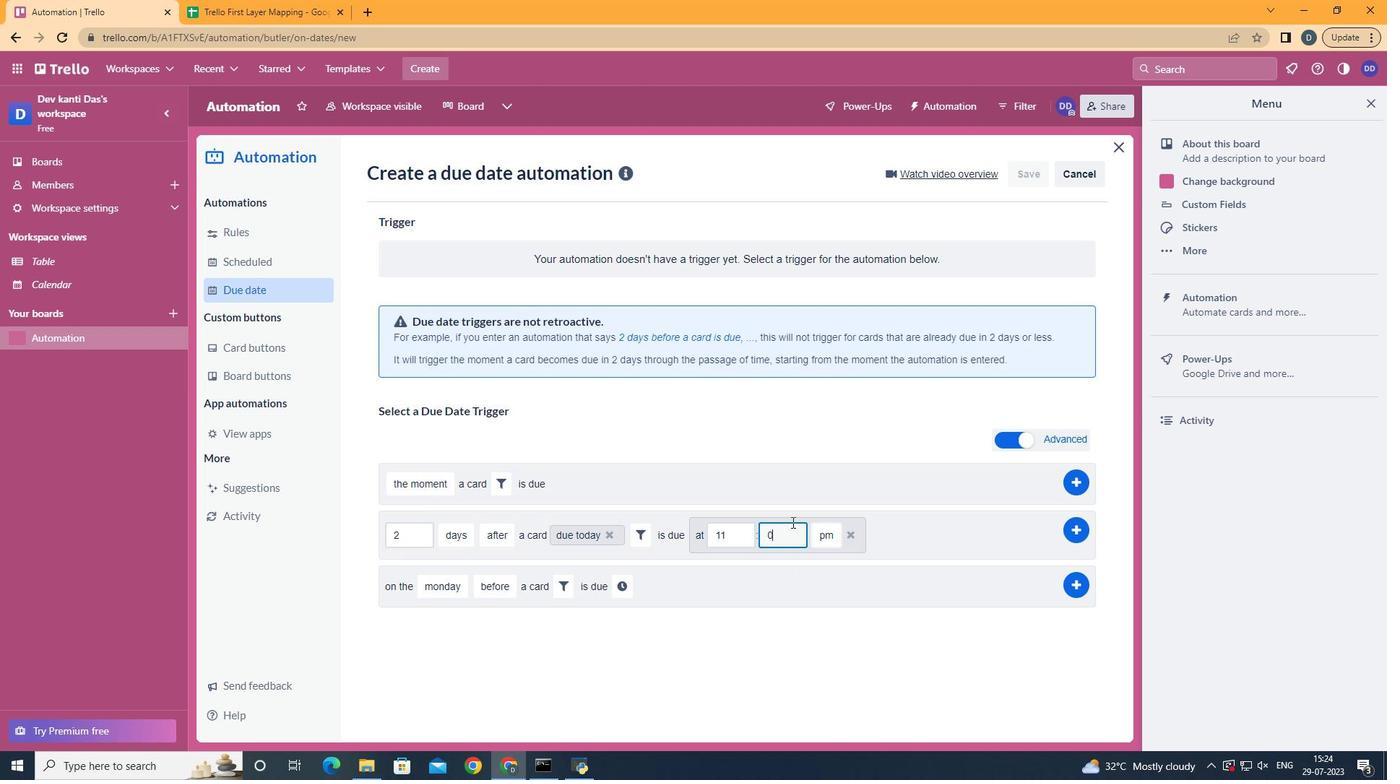 
Action: Mouse moved to (834, 552)
Screenshot: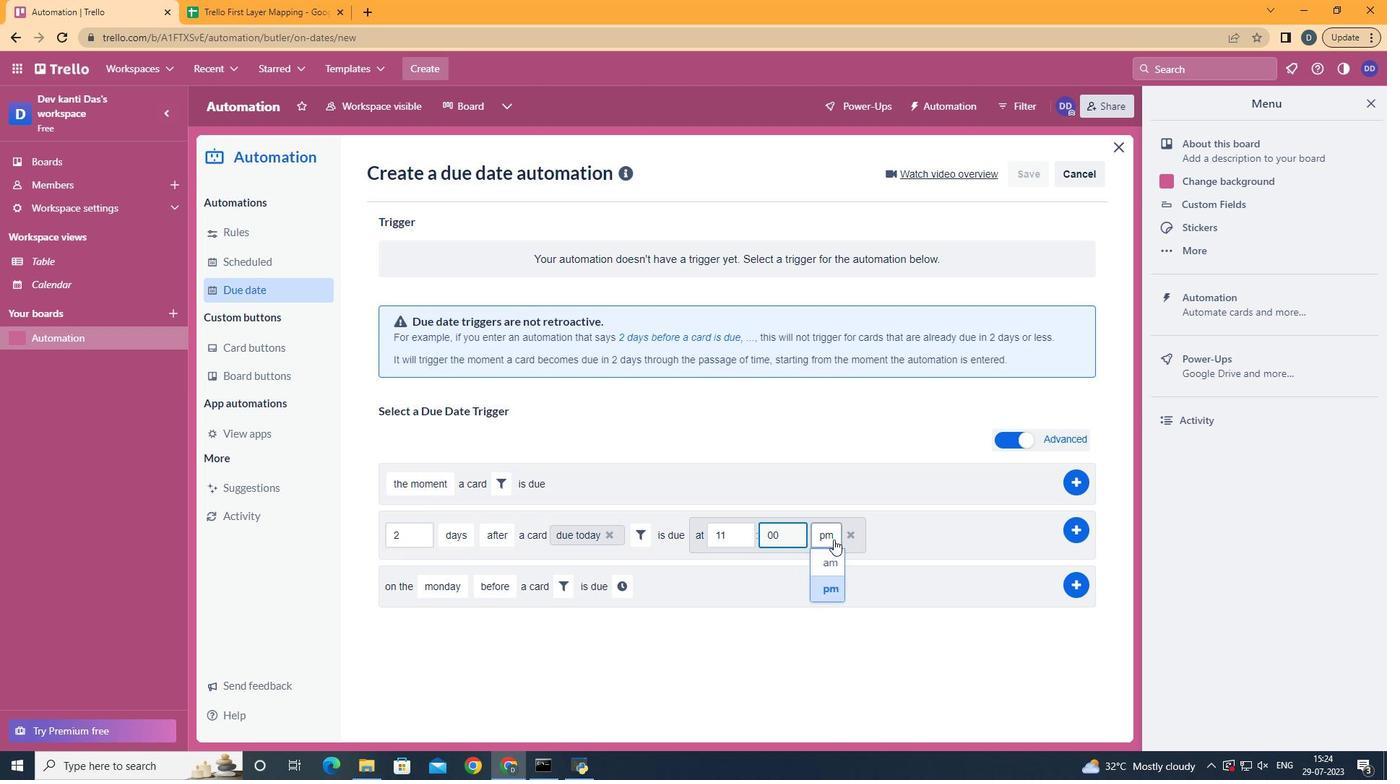 
Action: Mouse pressed left at (834, 552)
Screenshot: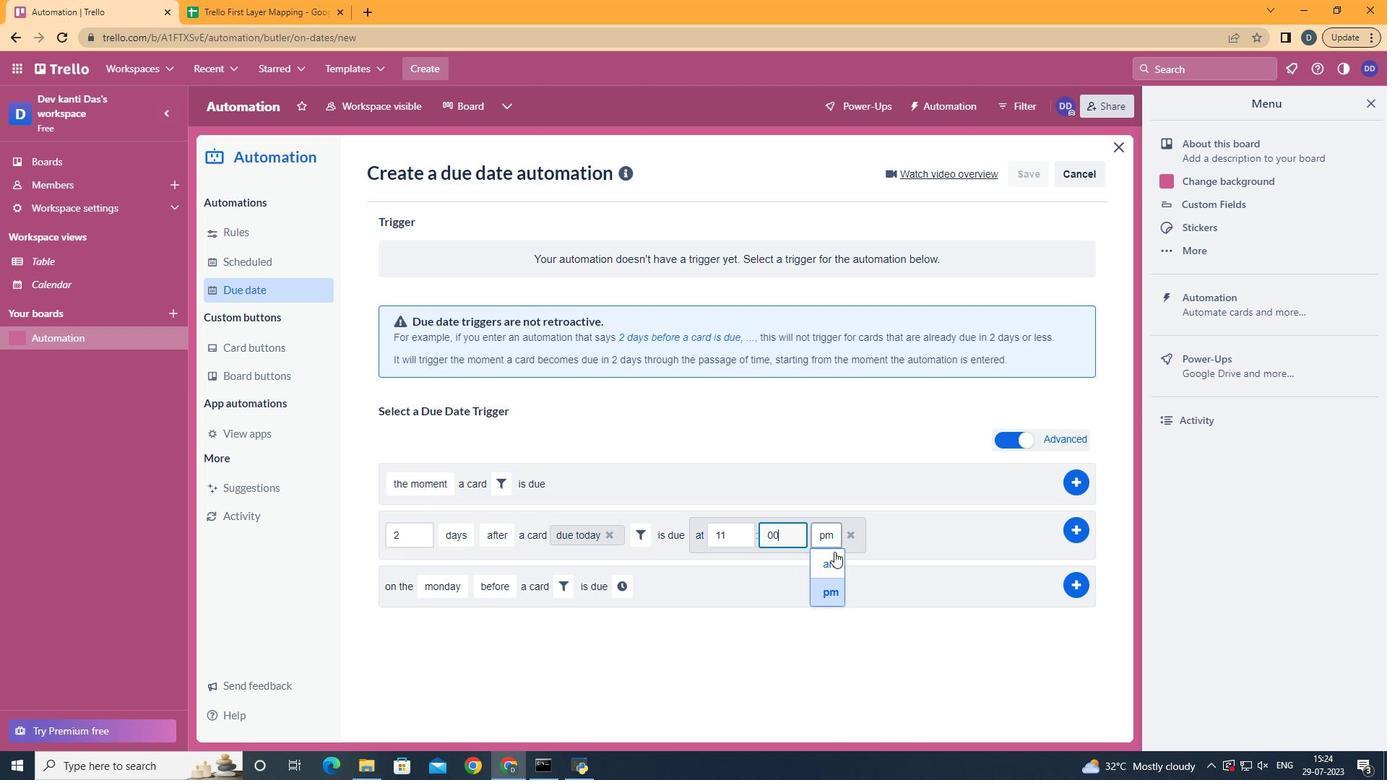 
